 Task: Open Card Gardening Review in Board Social Media Influencer Collaboration and Partnership Management to Workspace Inbound Marketing Agencies and add a team member Softage.1@softage.net, a label Yellow, a checklist Hotel Management, an attachment from your google drive, a color Yellow and finally, add a card description 'Plan and execute company team-building conference with team-building challenges on communication and collaboration' and a comment 'Given the potential impact of this task on our team workload, let us ensure that we have a clear plan for managing our time and resources.'. Add a start date 'Jan 05, 1900' with a due date 'Jan 12, 1900'
Action: Mouse moved to (502, 191)
Screenshot: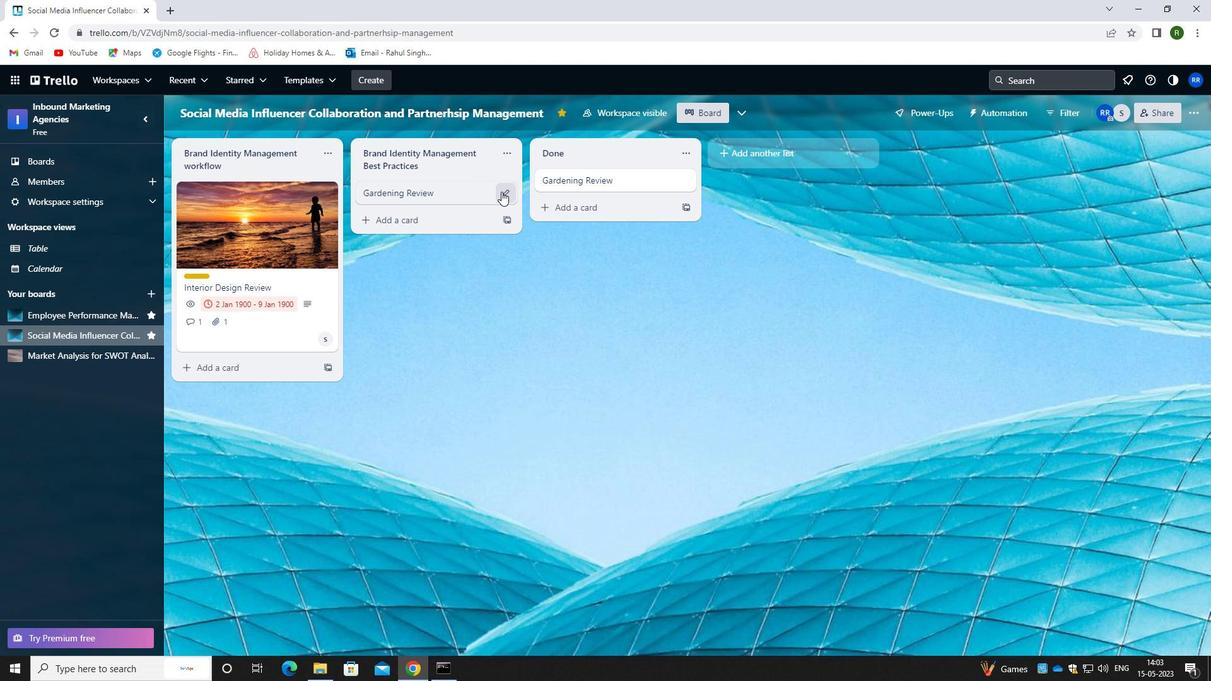 
Action: Mouse pressed left at (502, 191)
Screenshot: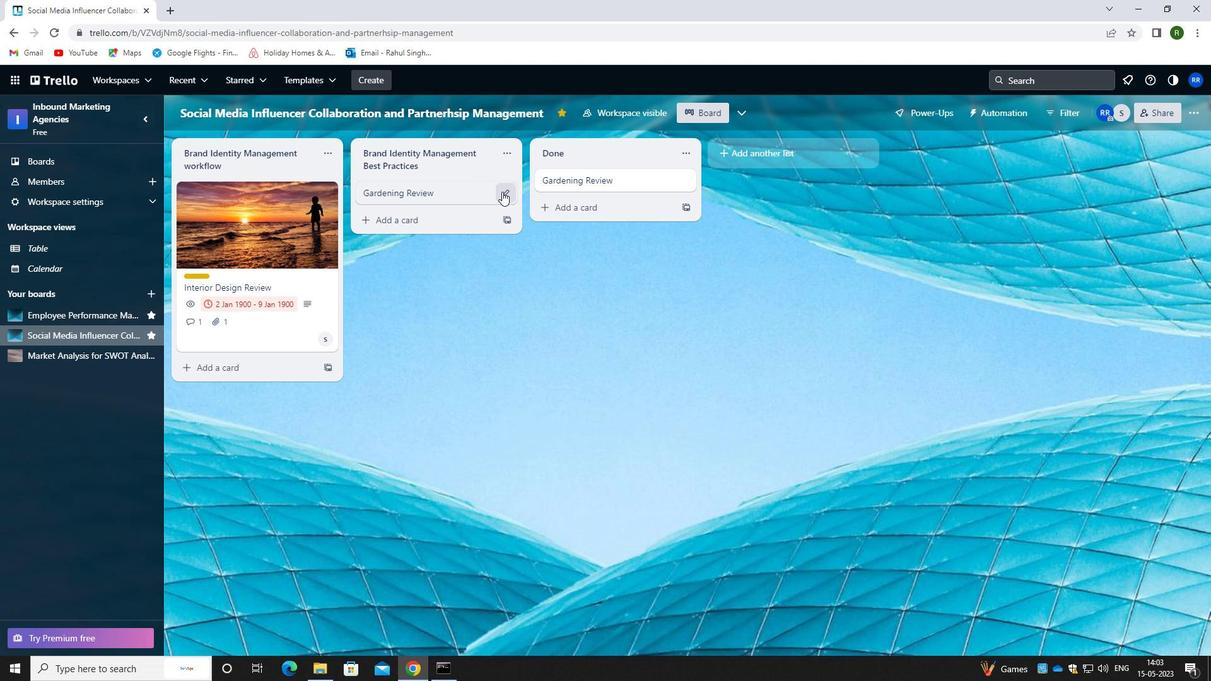 
Action: Mouse moved to (557, 186)
Screenshot: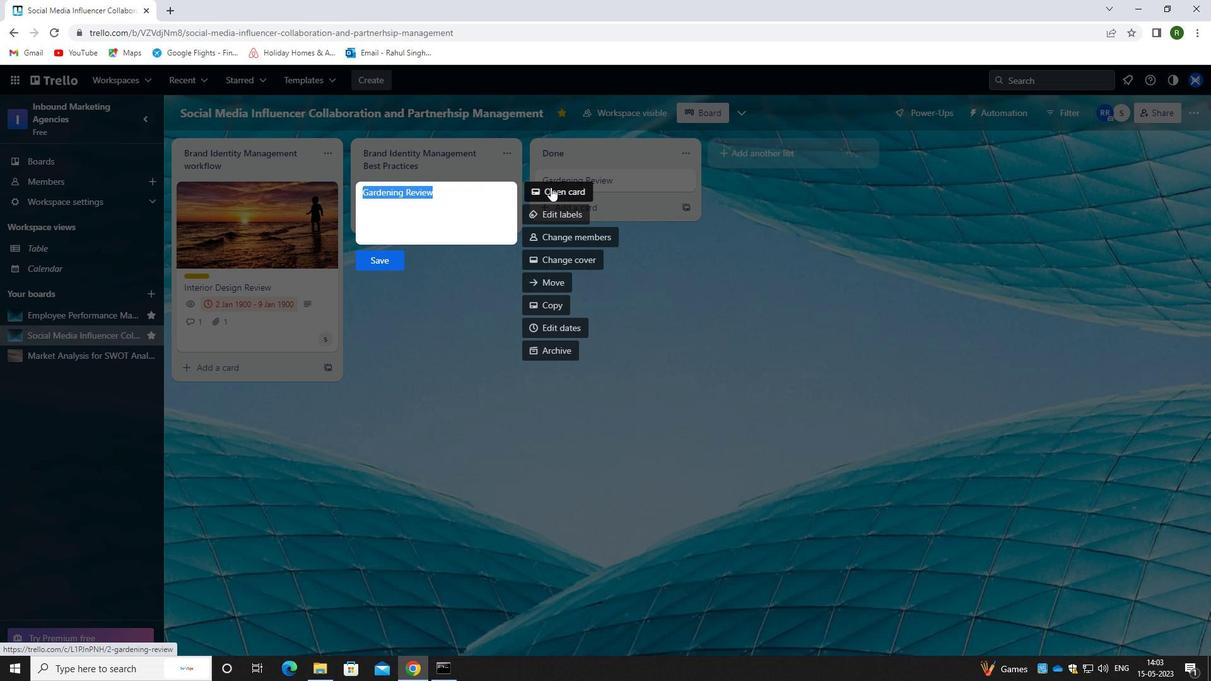 
Action: Mouse pressed left at (557, 186)
Screenshot: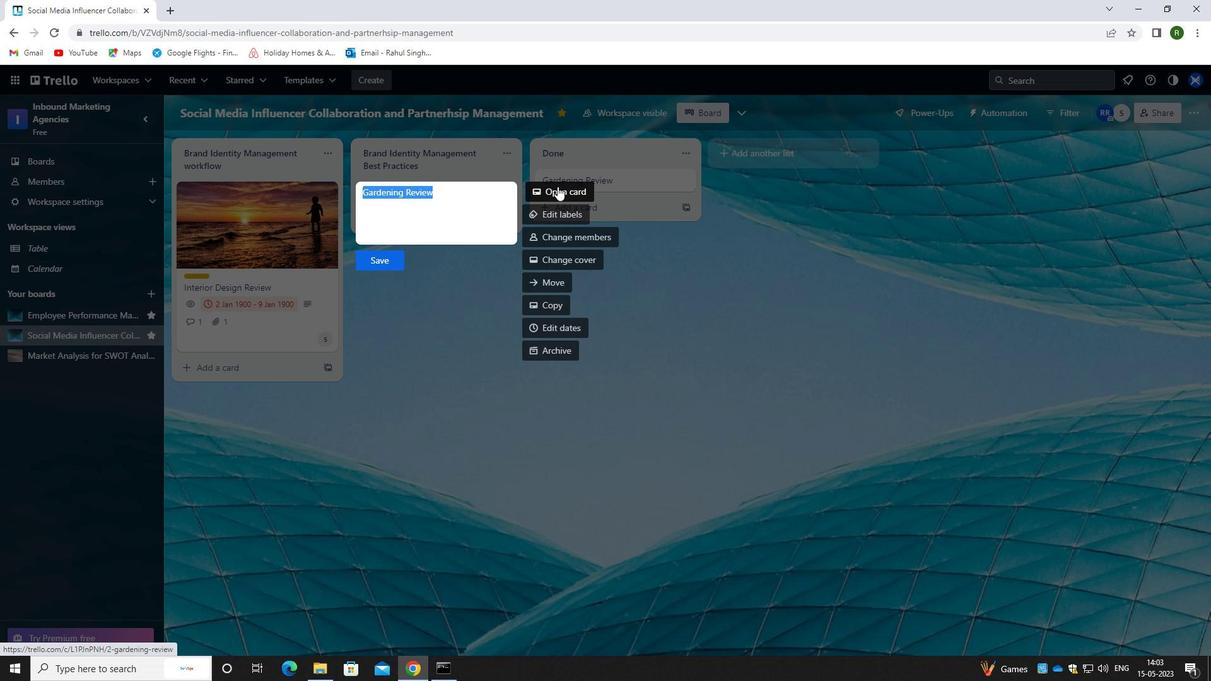 
Action: Mouse moved to (759, 219)
Screenshot: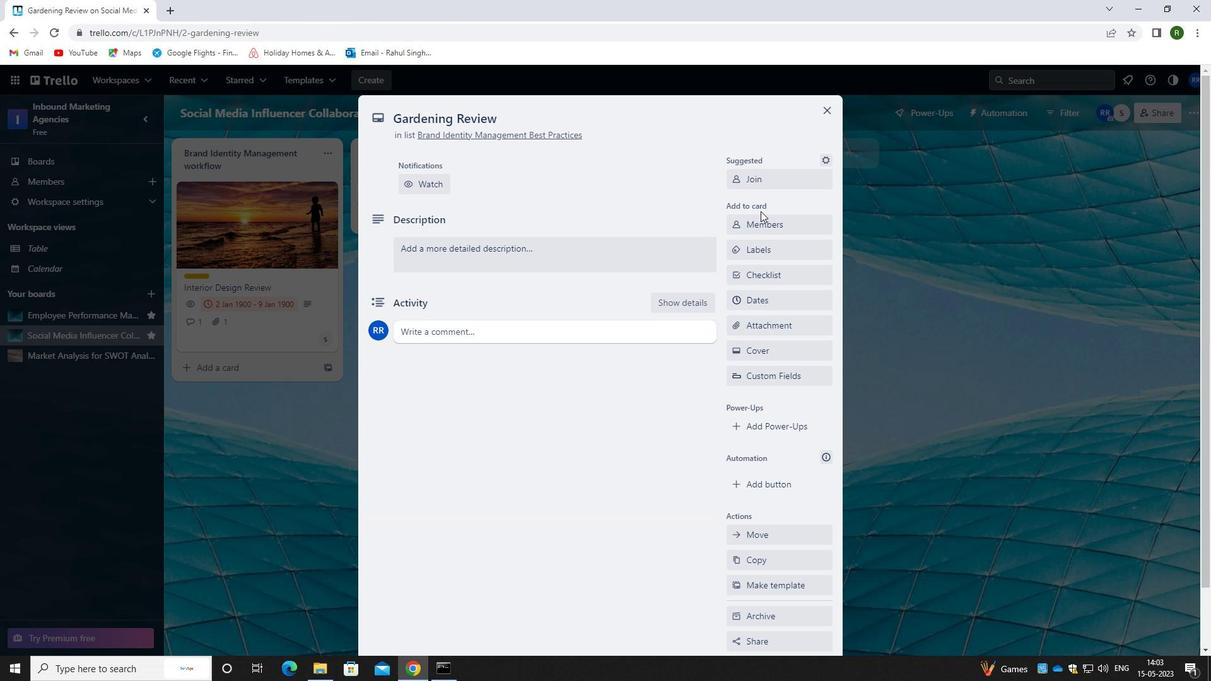 
Action: Mouse pressed left at (759, 219)
Screenshot: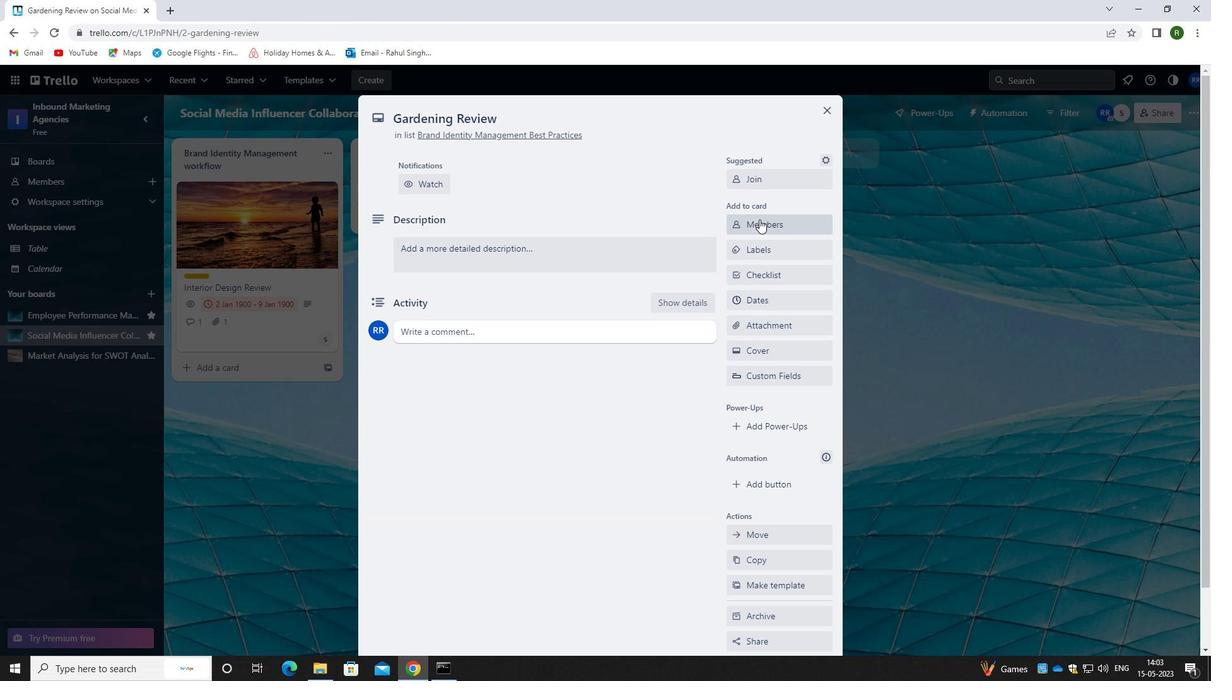 
Action: Mouse moved to (769, 285)
Screenshot: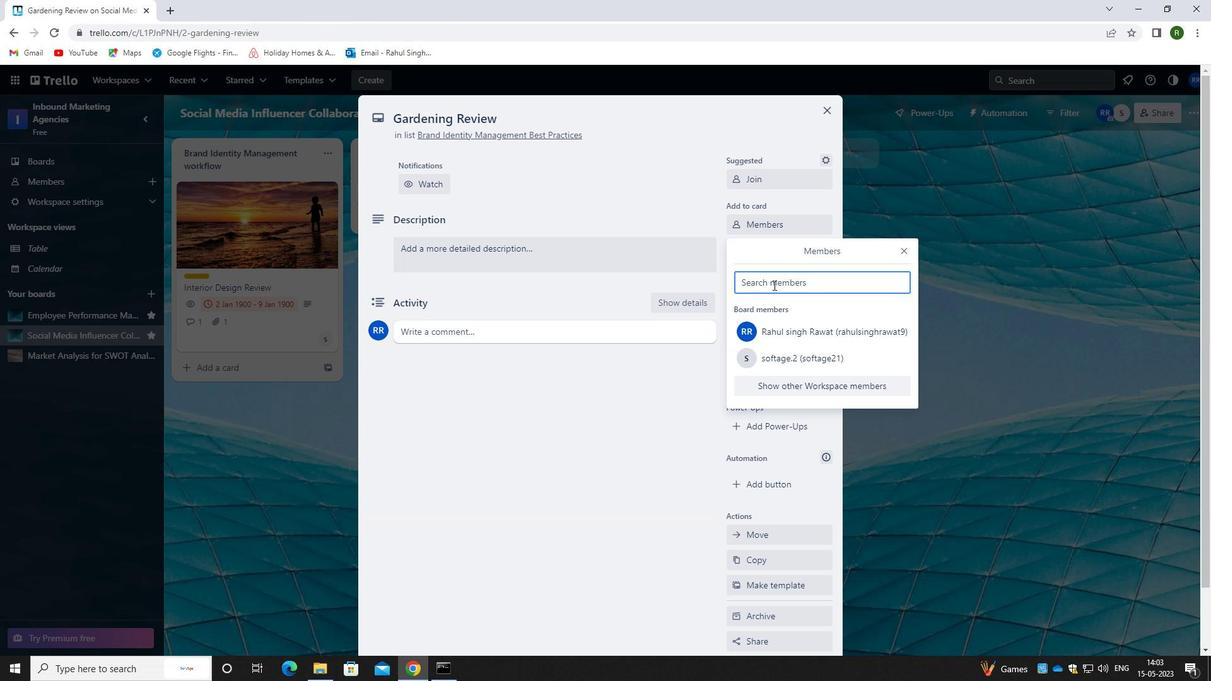 
Action: Key pressed <Key.caps_lock>a<Key.backspace>s<Key.caps_lock>ofta
Screenshot: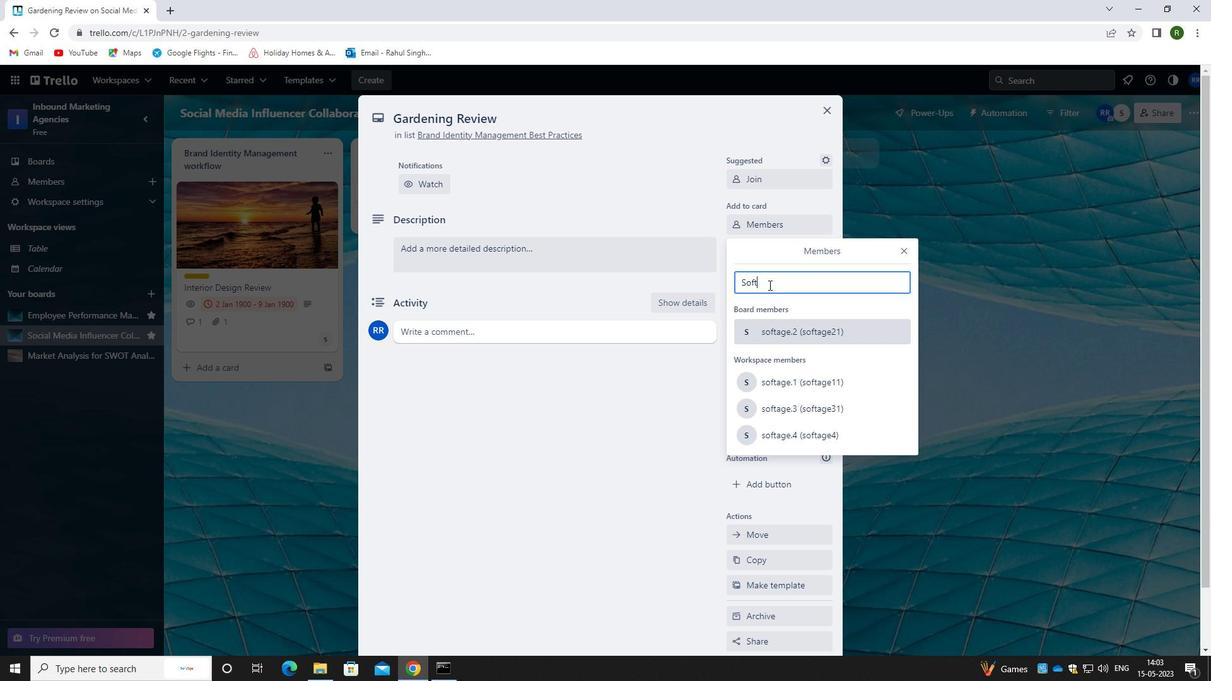 
Action: Mouse moved to (768, 285)
Screenshot: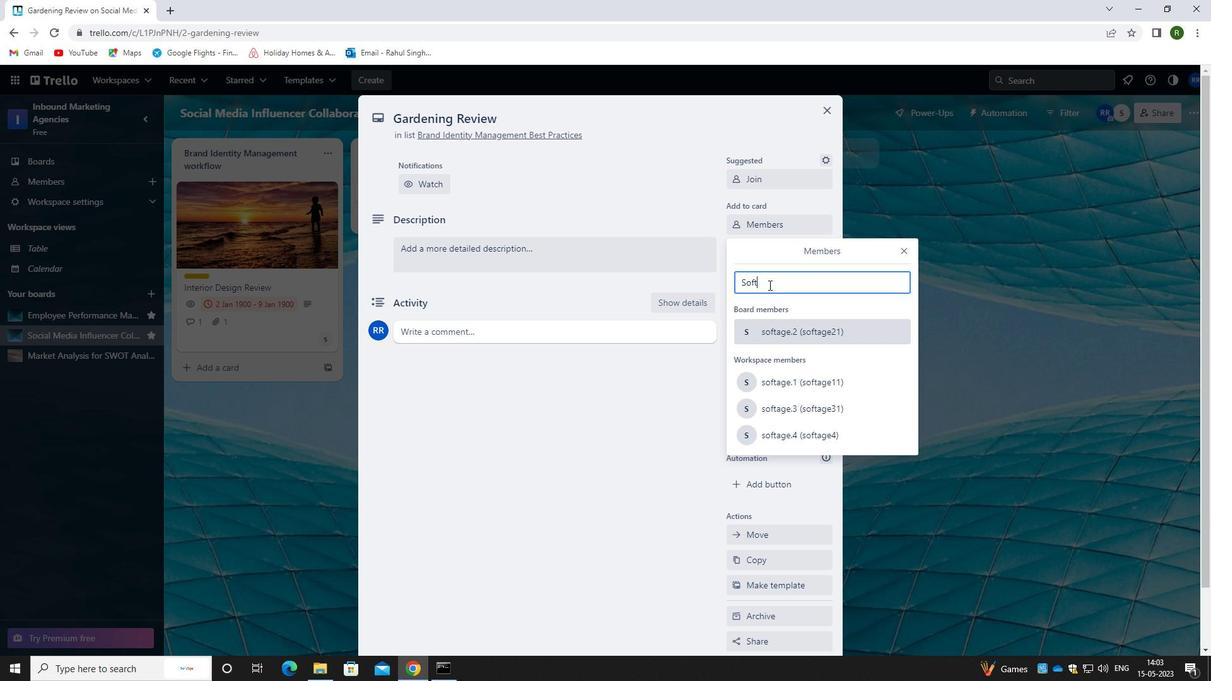 
Action: Key pressed ge.1<Key.shift>@SOFTAGE/<Key.backspace>.NET
Screenshot: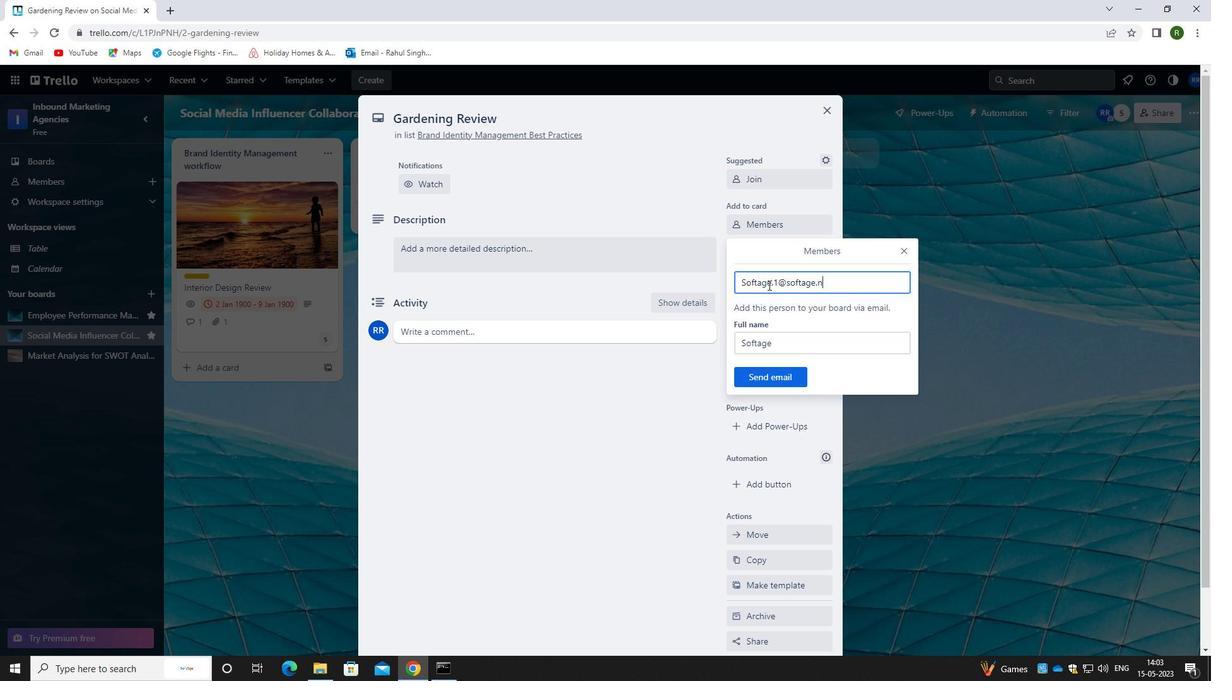
Action: Mouse moved to (772, 383)
Screenshot: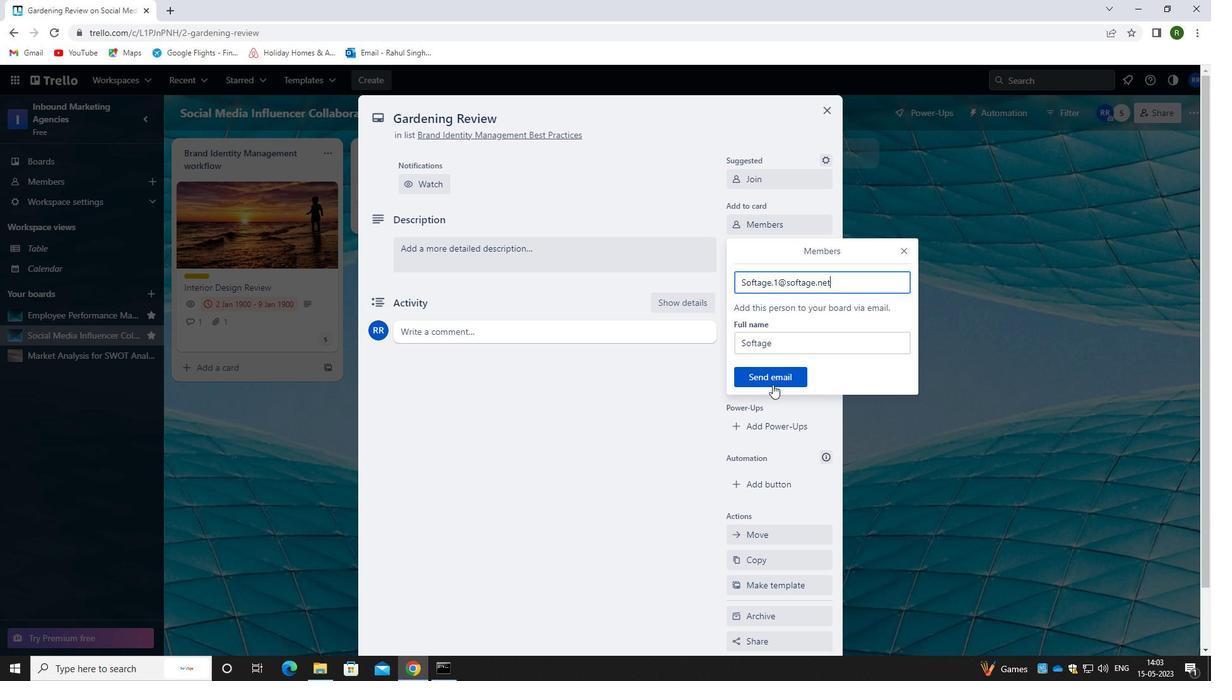 
Action: Mouse pressed left at (772, 383)
Screenshot: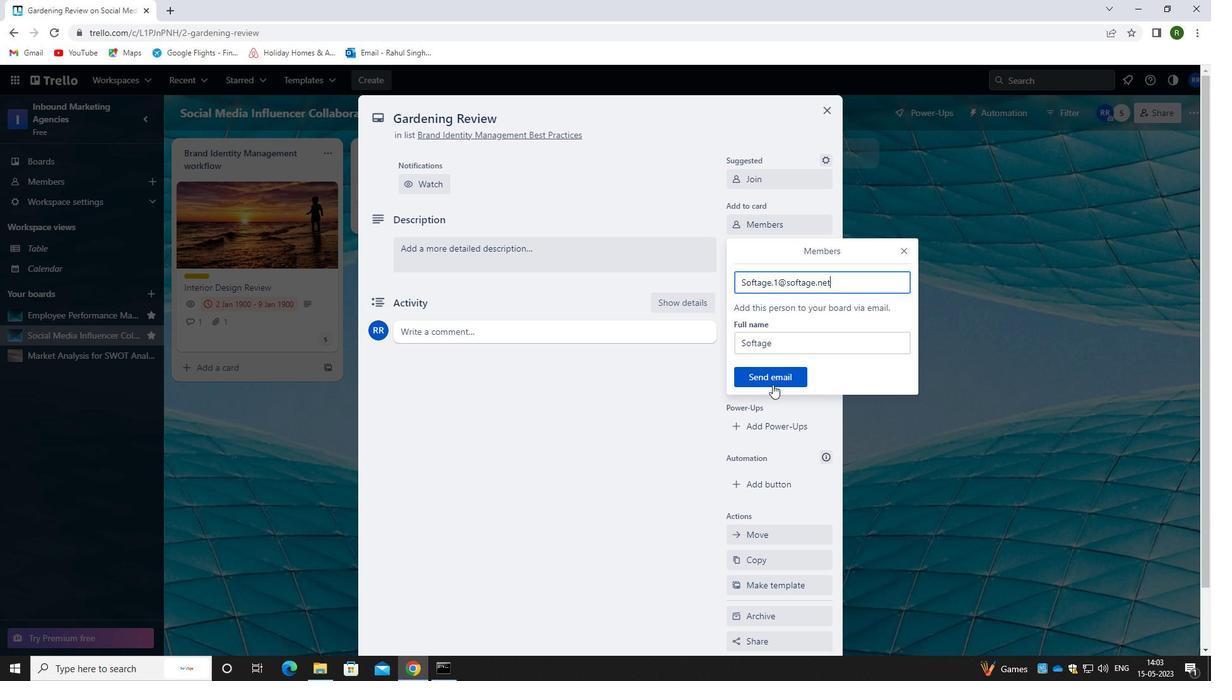 
Action: Mouse moved to (612, 459)
Screenshot: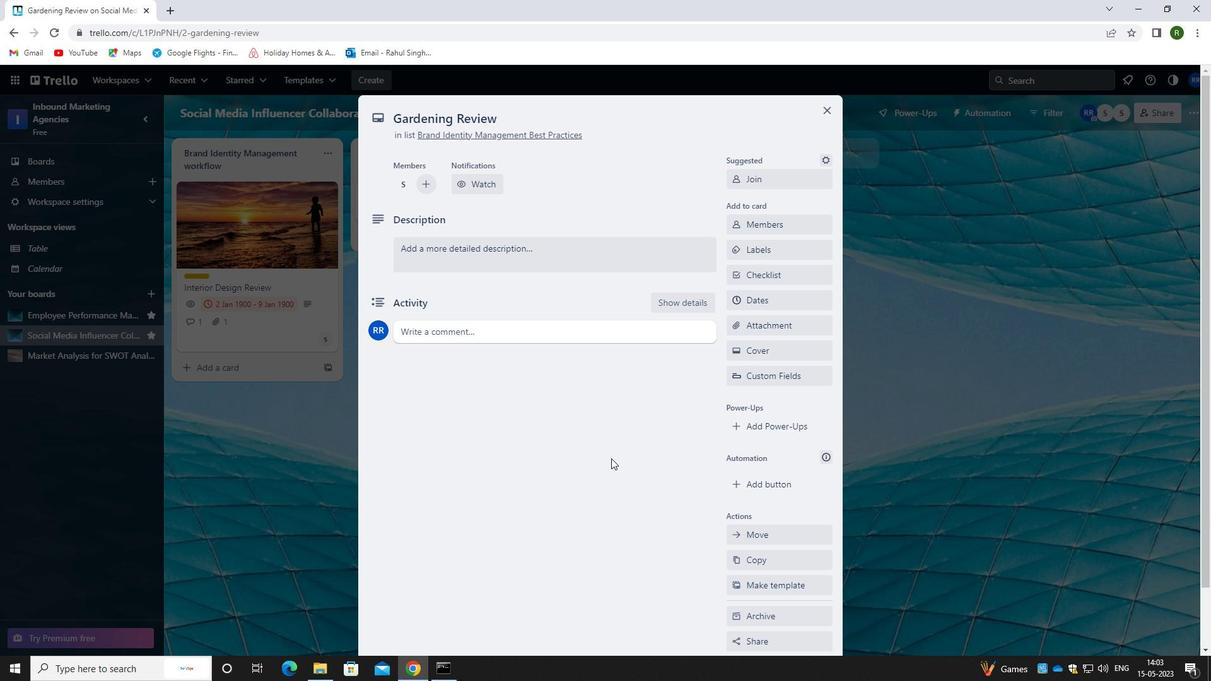 
Action: Mouse pressed left at (612, 459)
Screenshot: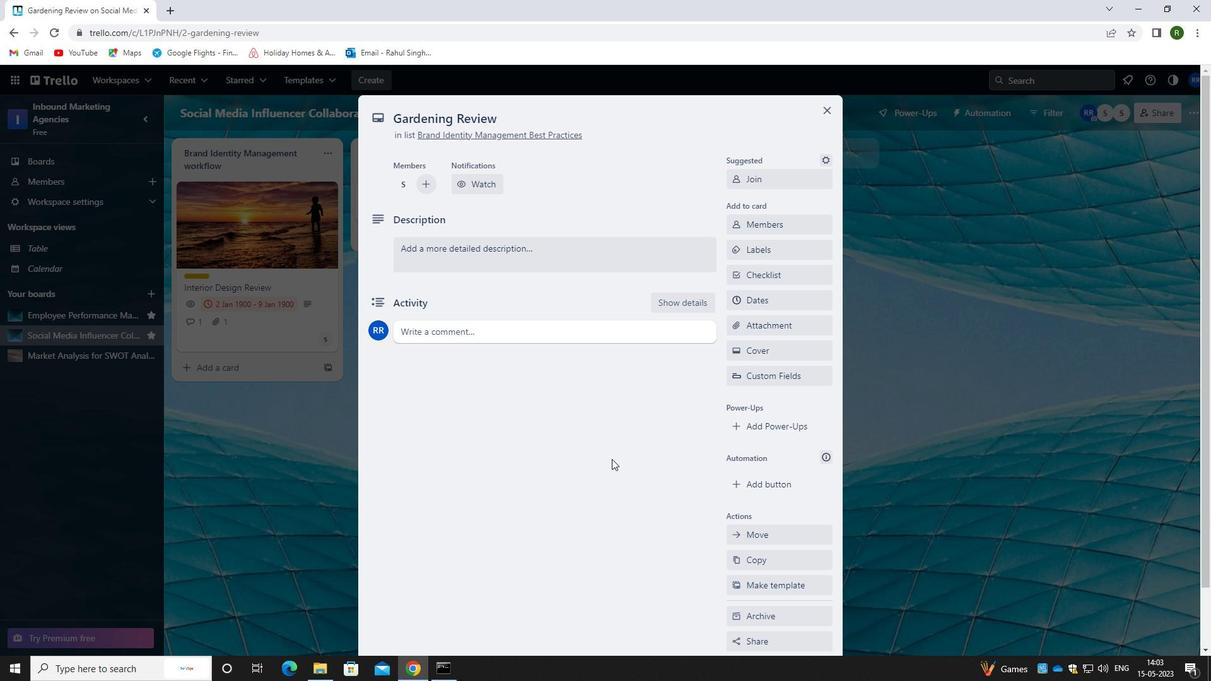 
Action: Mouse moved to (739, 253)
Screenshot: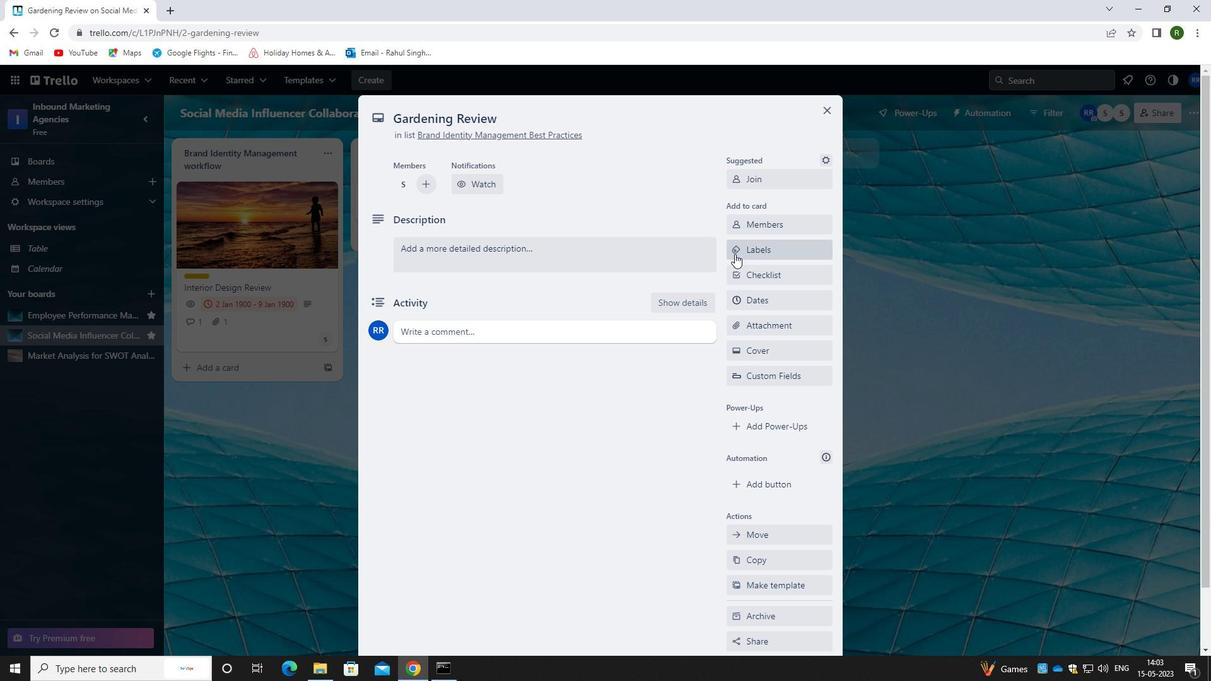 
Action: Mouse pressed left at (739, 253)
Screenshot: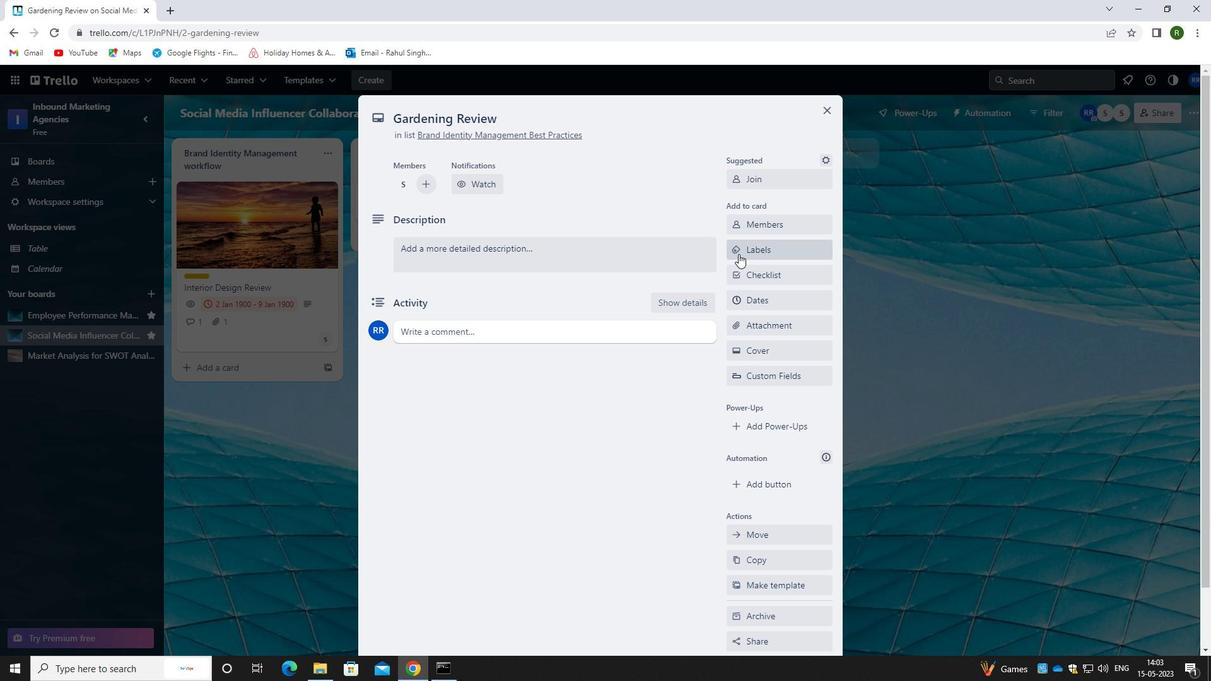 
Action: Mouse moved to (727, 325)
Screenshot: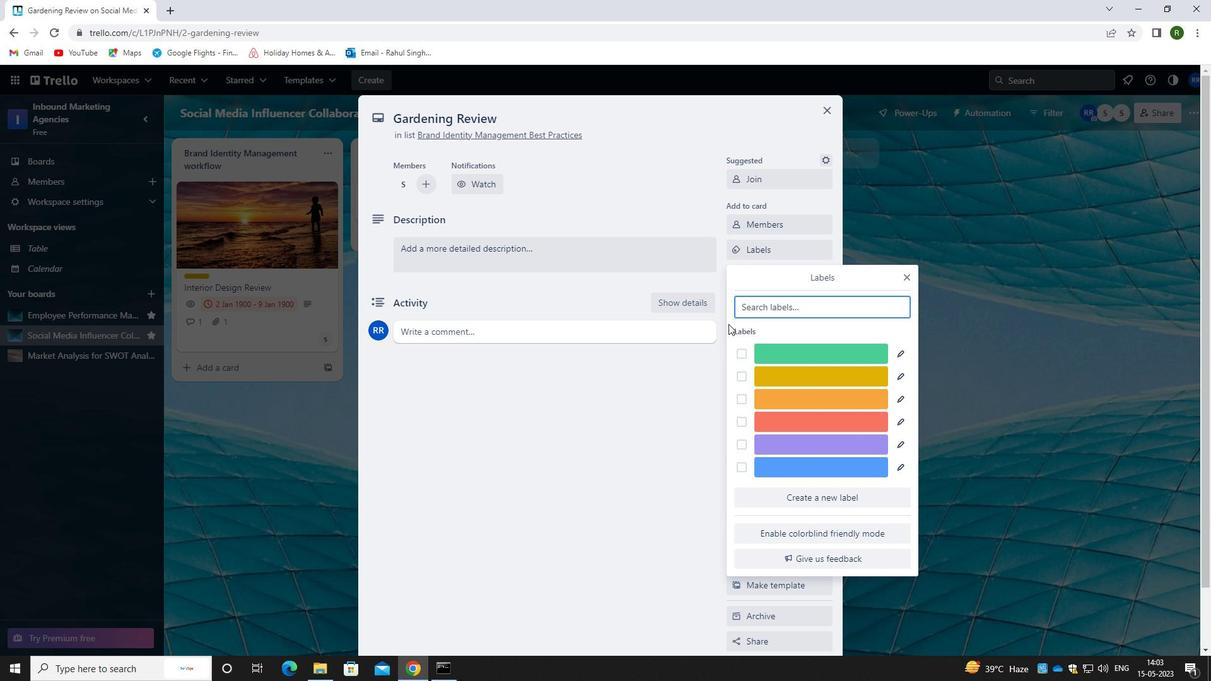 
Action: Key pressed YELLOW
Screenshot: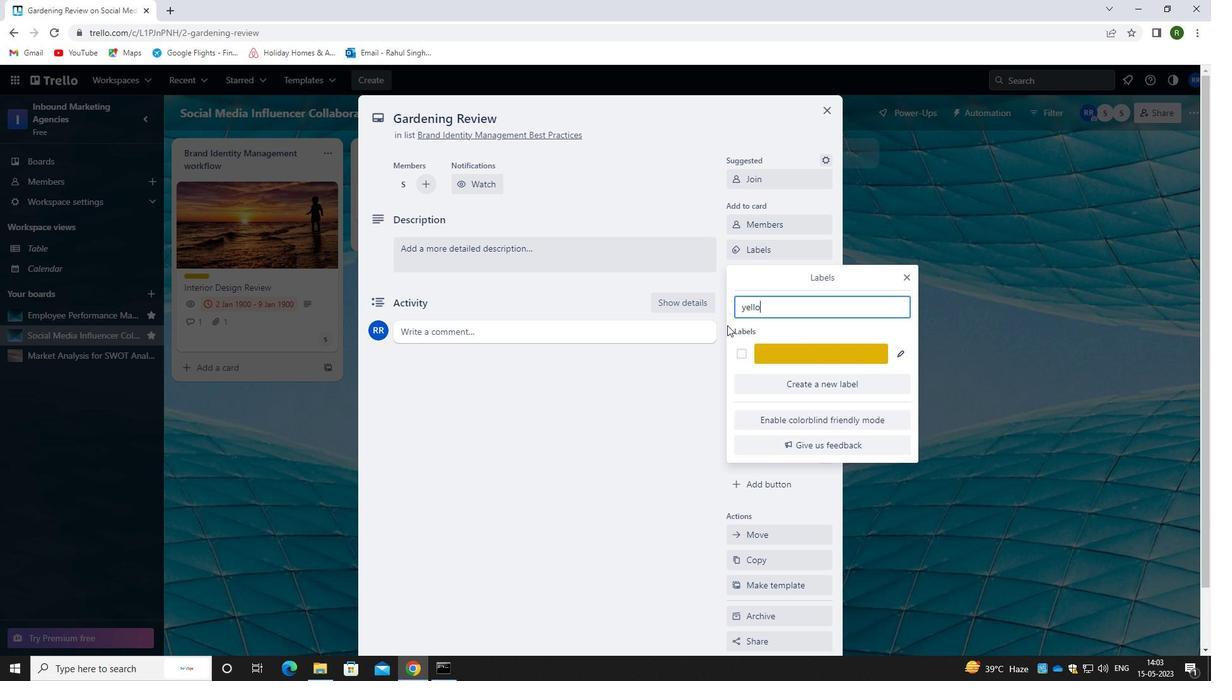 
Action: Mouse moved to (739, 355)
Screenshot: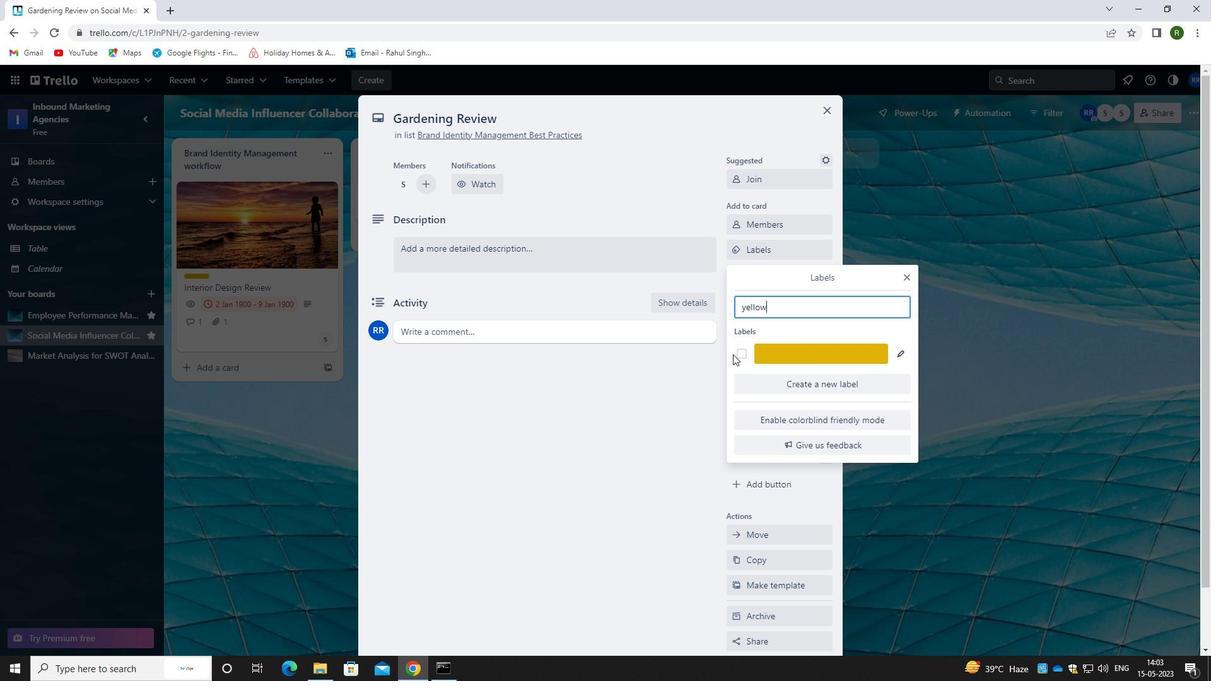 
Action: Mouse pressed left at (739, 355)
Screenshot: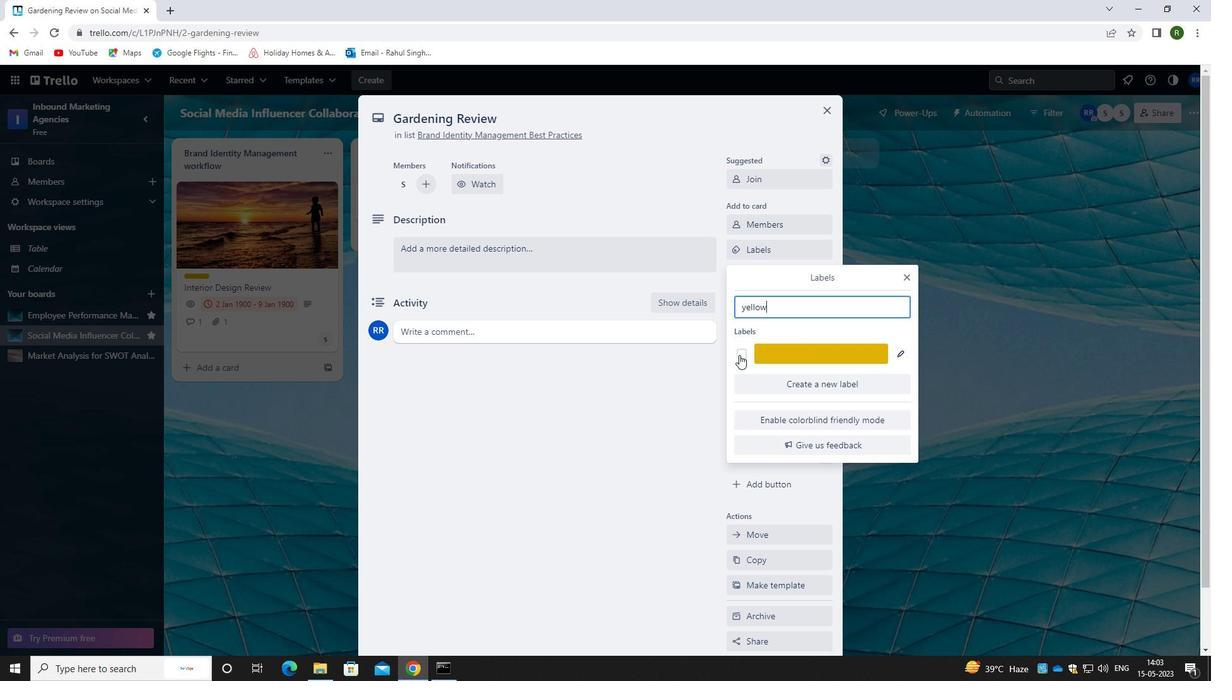
Action: Mouse moved to (673, 428)
Screenshot: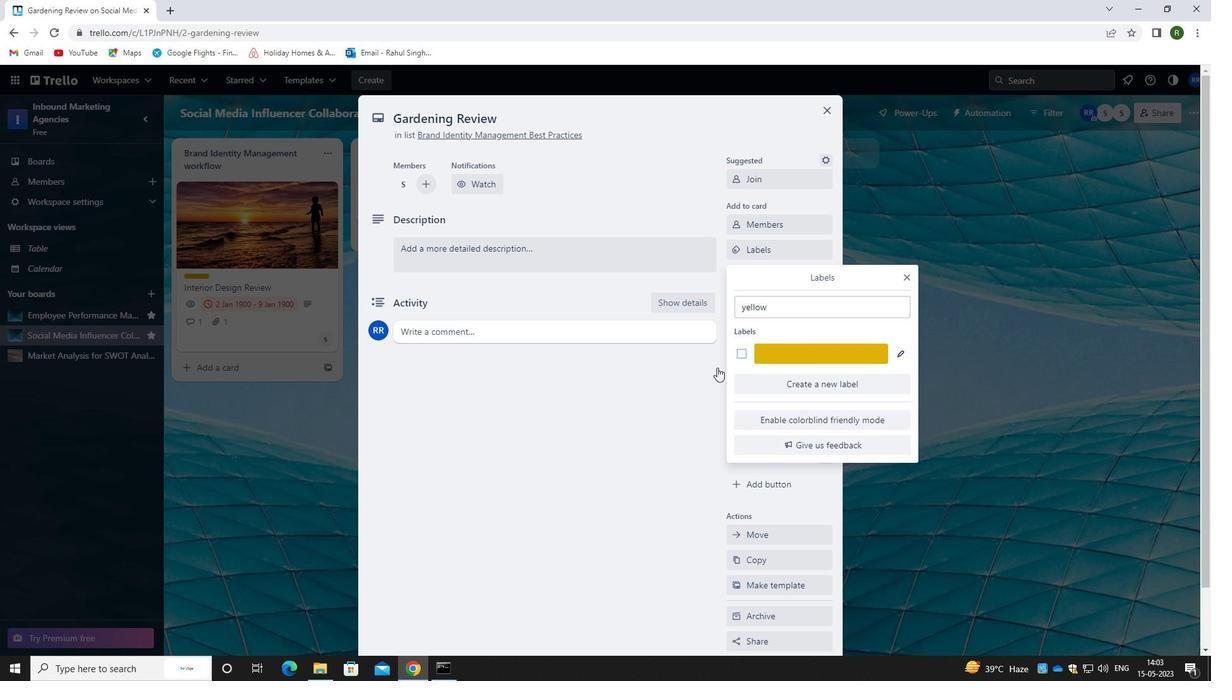 
Action: Mouse pressed left at (673, 428)
Screenshot: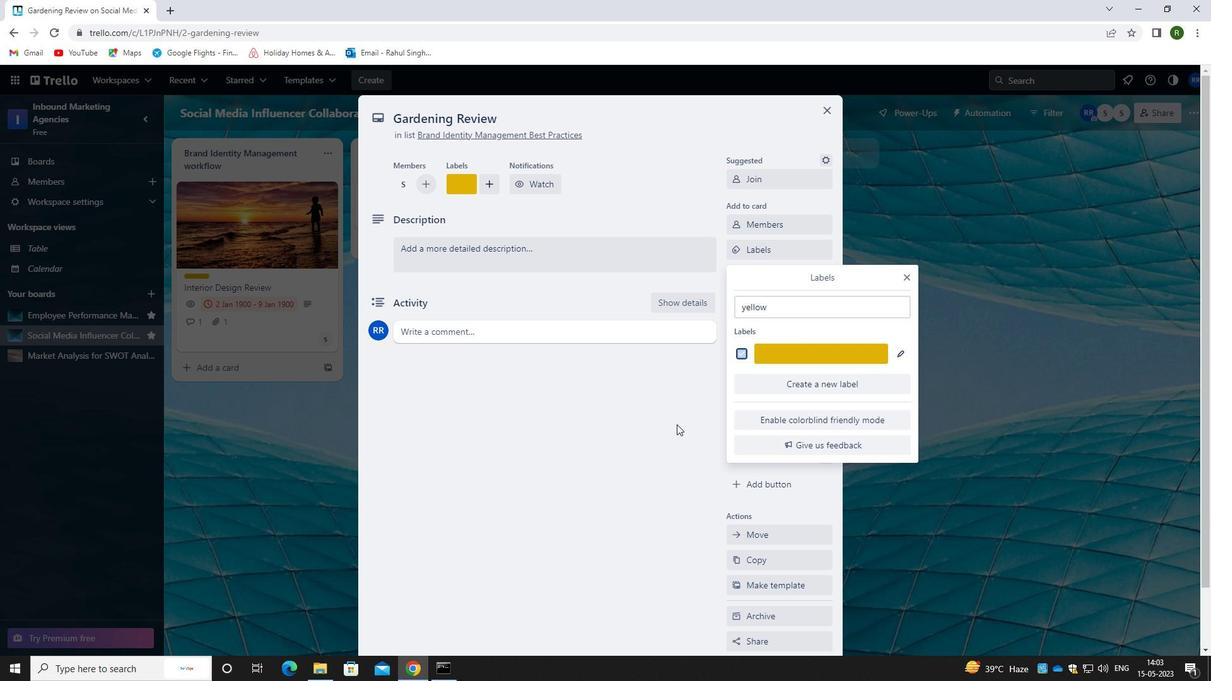 
Action: Mouse moved to (779, 279)
Screenshot: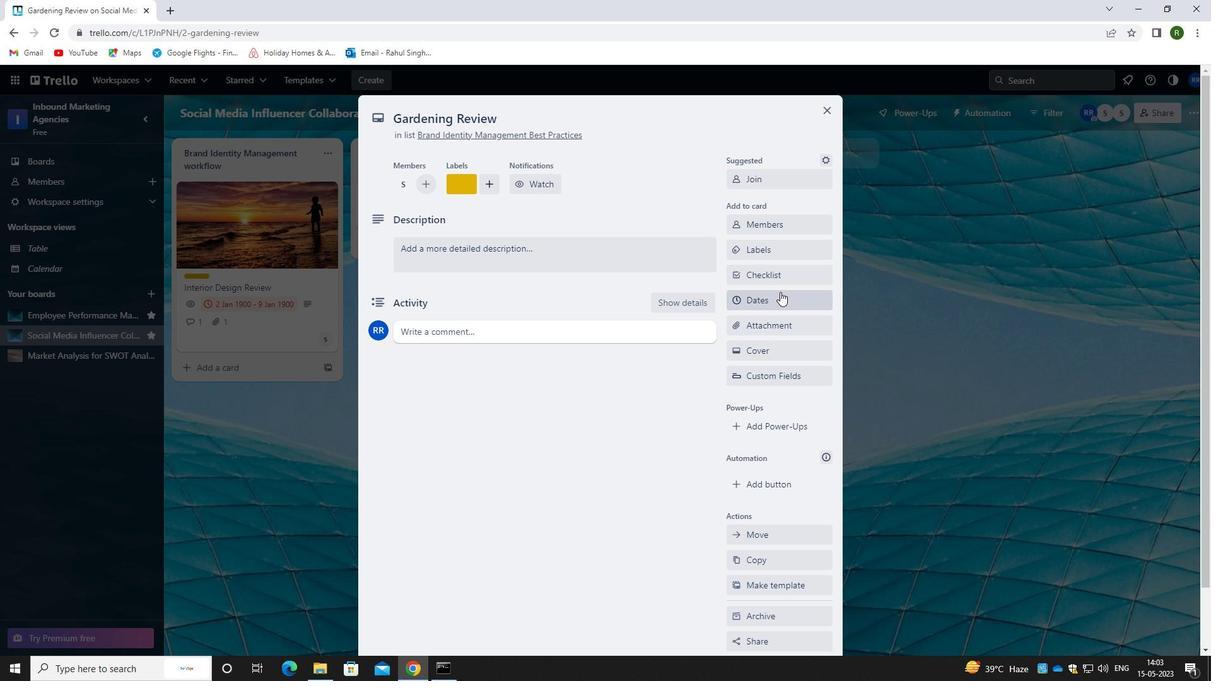 
Action: Mouse pressed left at (779, 279)
Screenshot: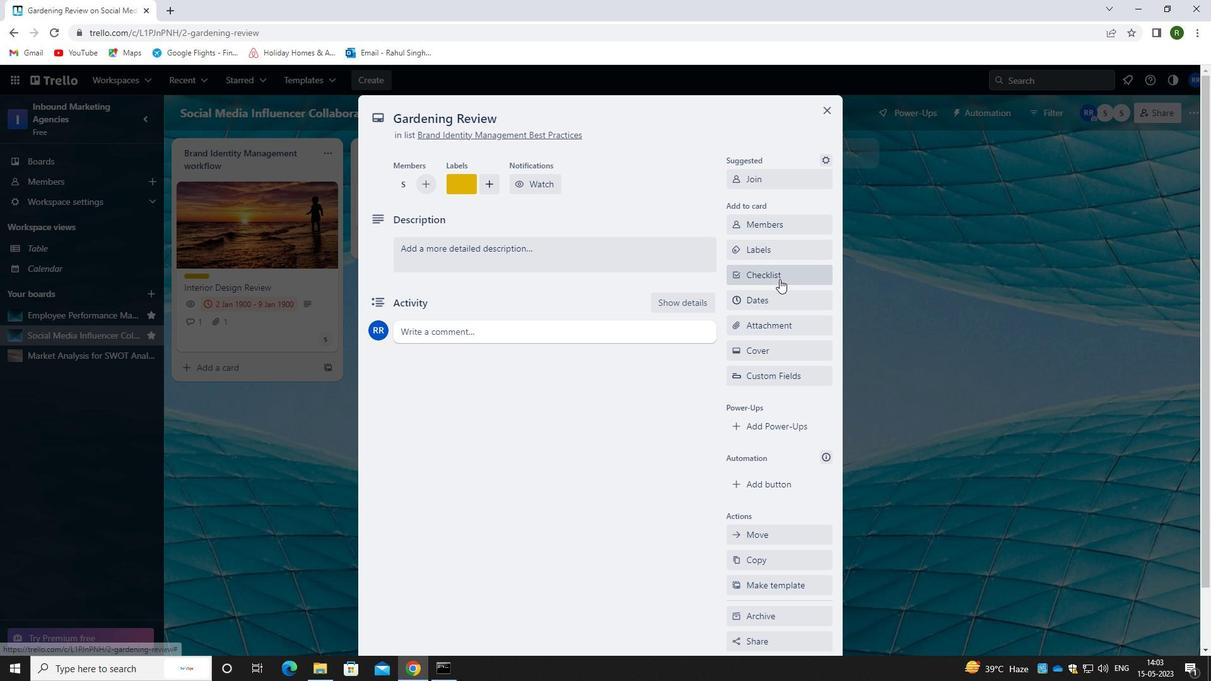 
Action: Mouse moved to (774, 317)
Screenshot: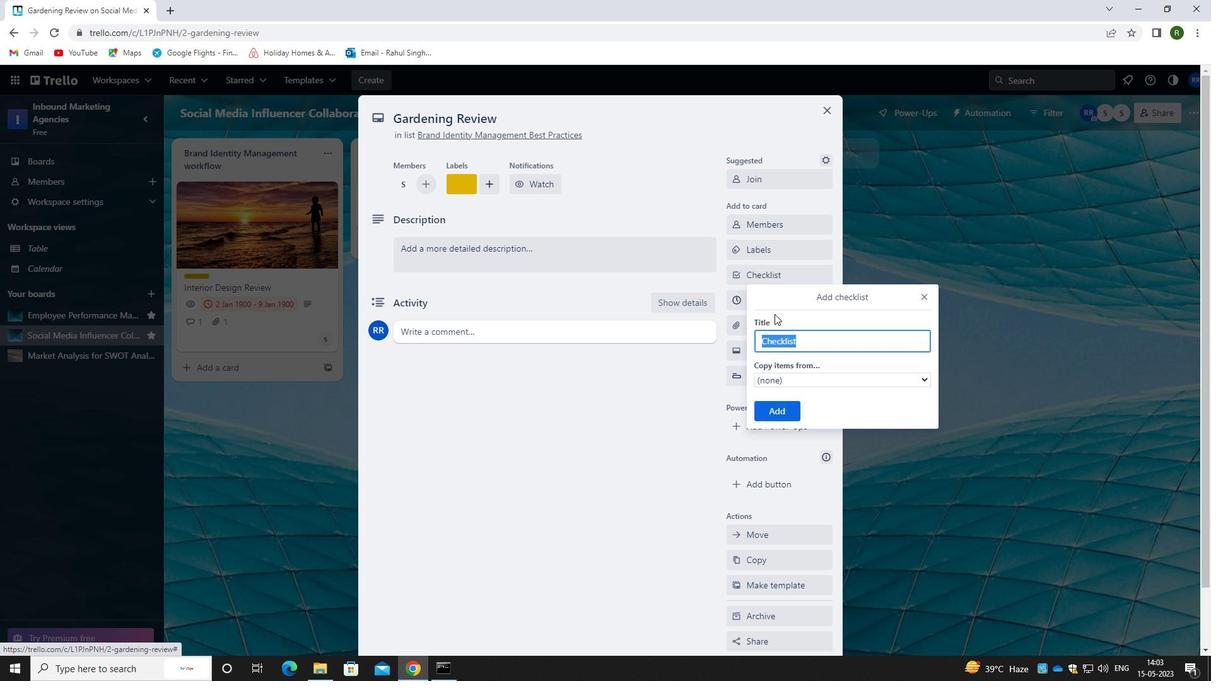 
Action: Key pressed <Key.caps_lock>H<Key.caps_lock>OTEL<Key.space><Key.caps_lock>M<Key.caps_lock>ANAGEMENT
Screenshot: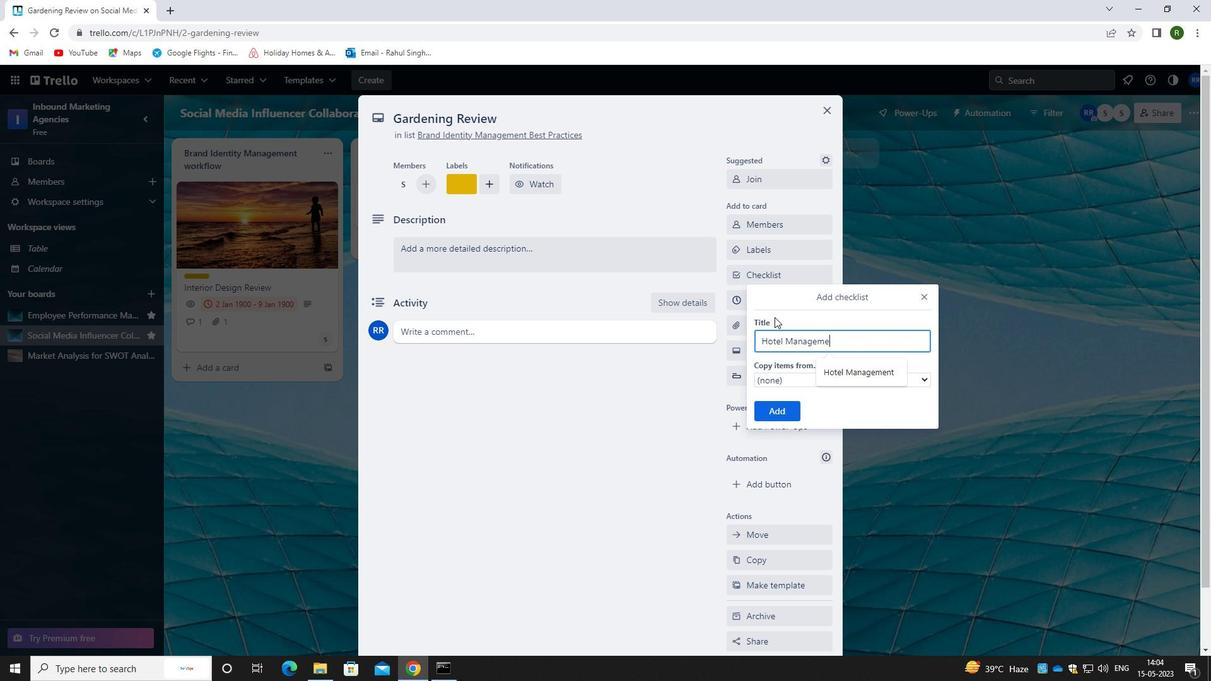
Action: Mouse moved to (767, 417)
Screenshot: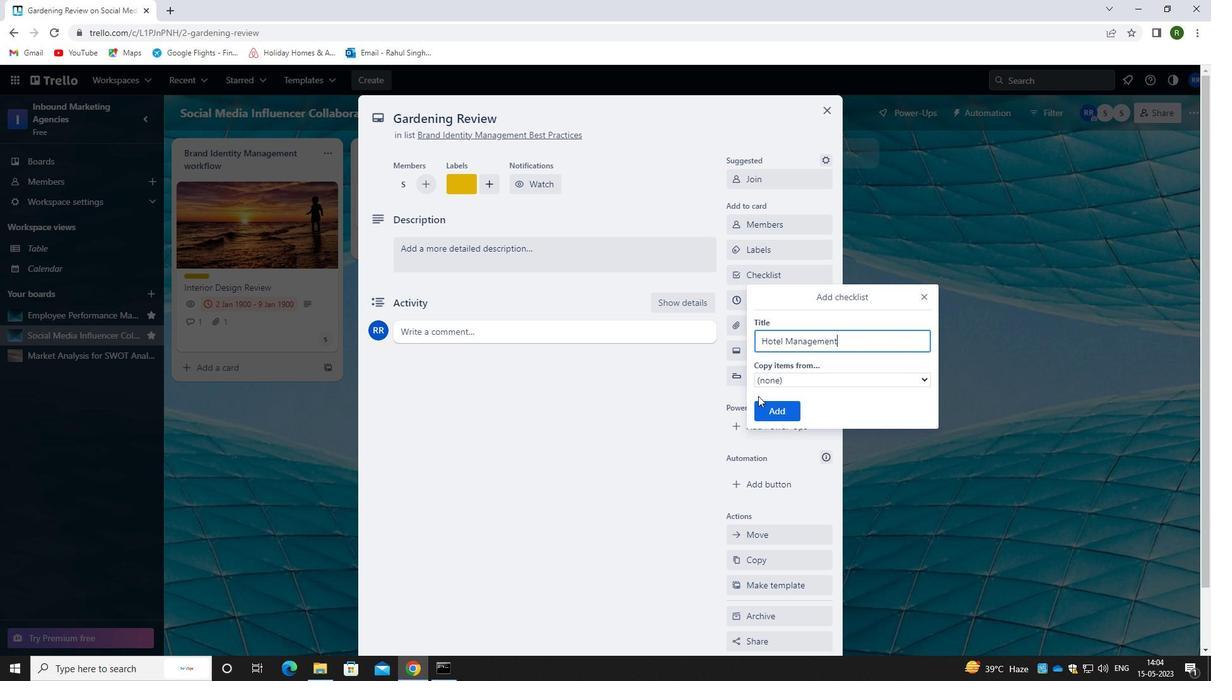 
Action: Mouse pressed left at (767, 417)
Screenshot: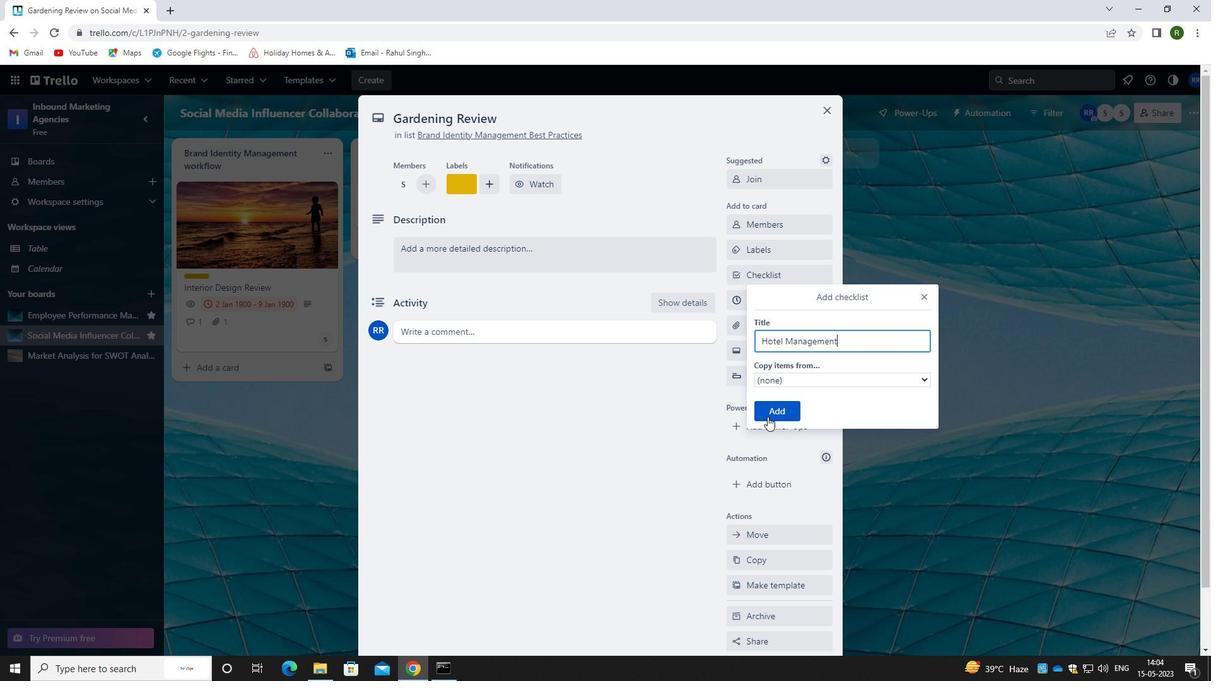 
Action: Mouse moved to (663, 513)
Screenshot: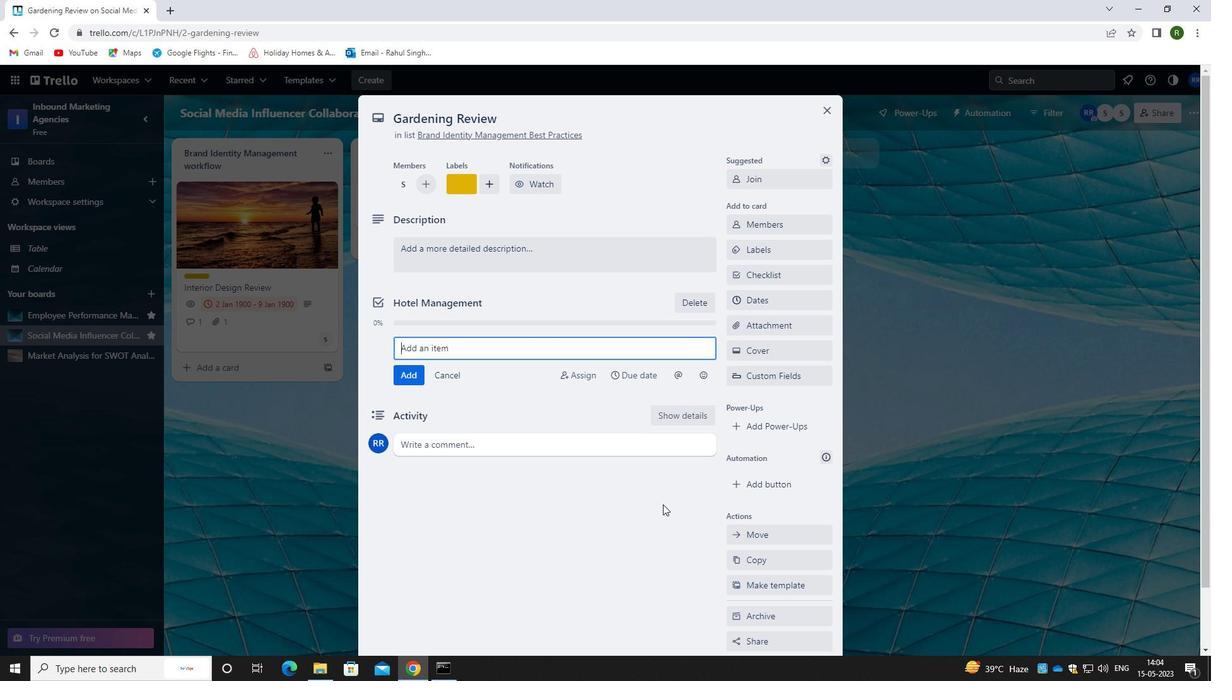 
Action: Mouse pressed left at (663, 513)
Screenshot: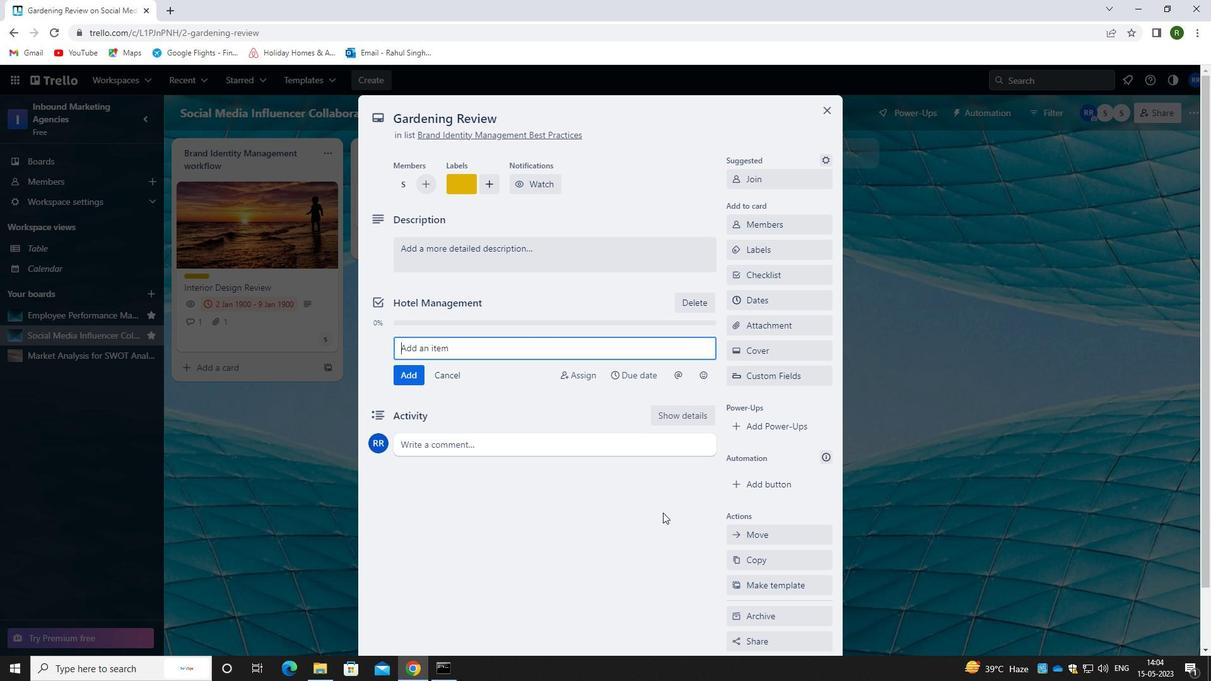 
Action: Mouse moved to (776, 321)
Screenshot: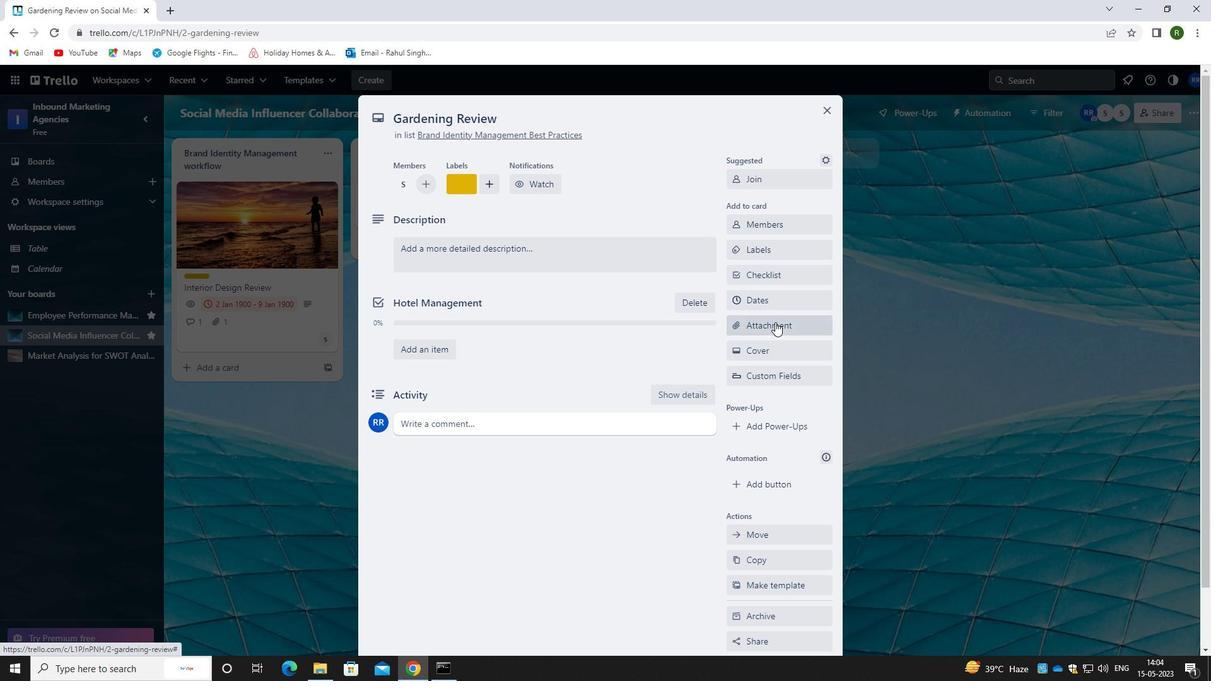 
Action: Mouse pressed left at (776, 321)
Screenshot: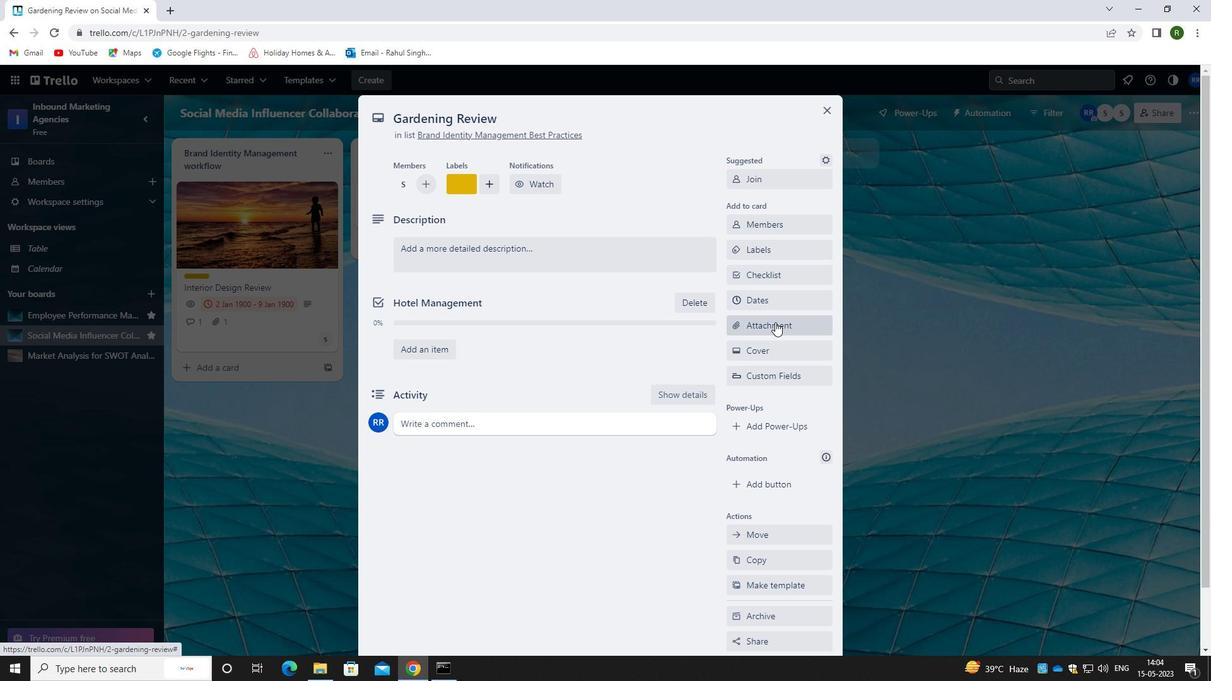 
Action: Mouse moved to (770, 413)
Screenshot: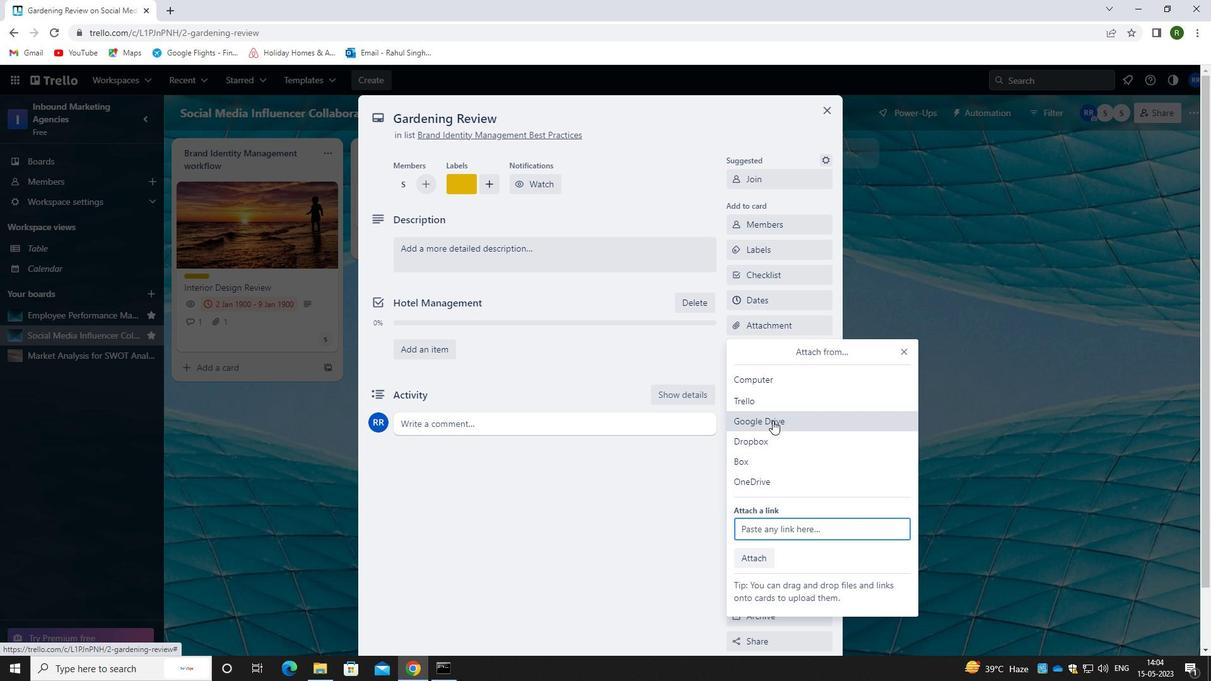 
Action: Mouse pressed left at (770, 413)
Screenshot: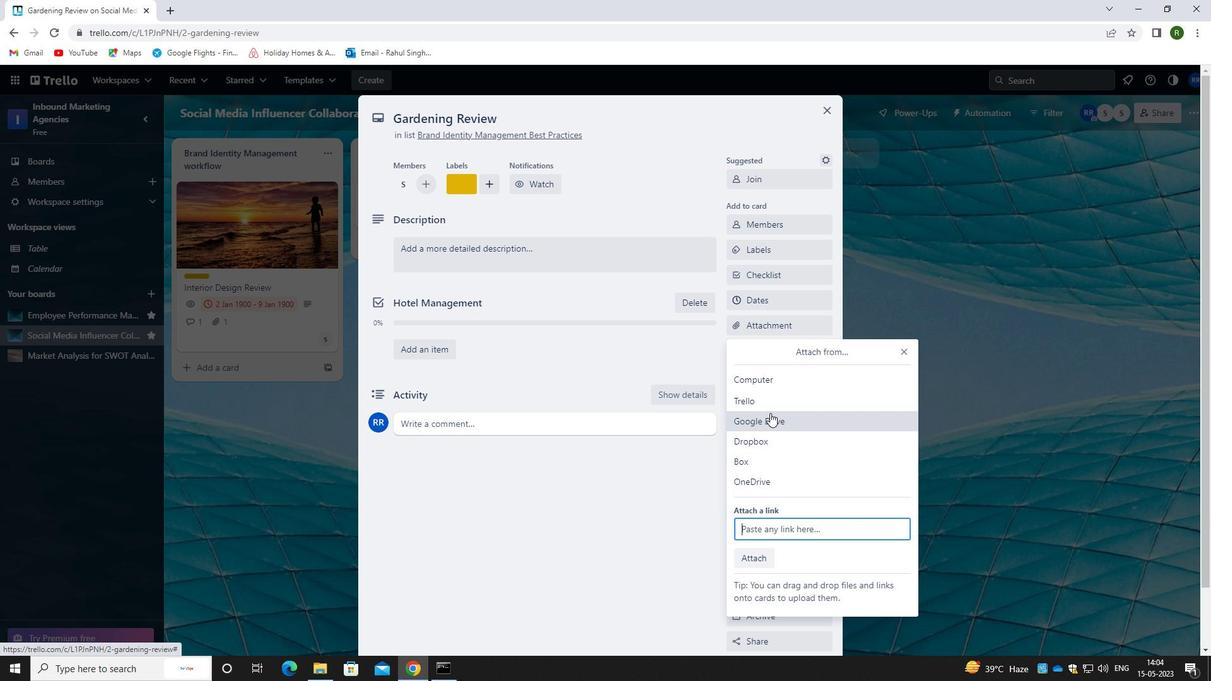 
Action: Mouse moved to (368, 487)
Screenshot: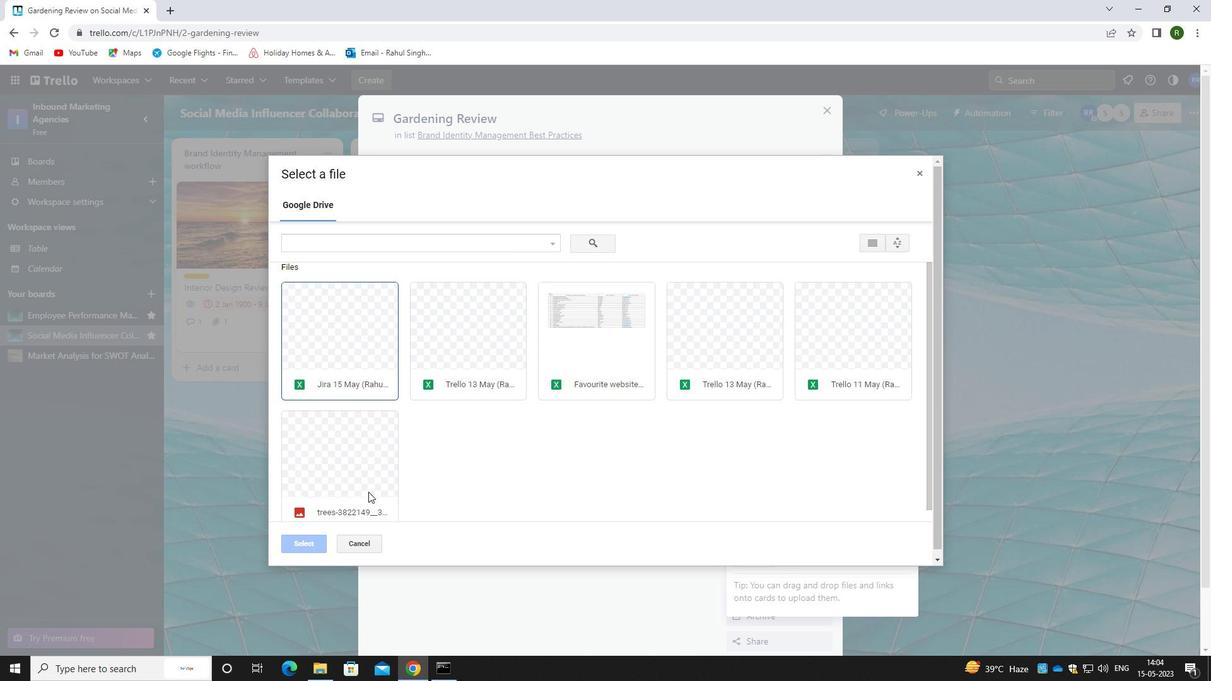 
Action: Mouse pressed left at (368, 487)
Screenshot: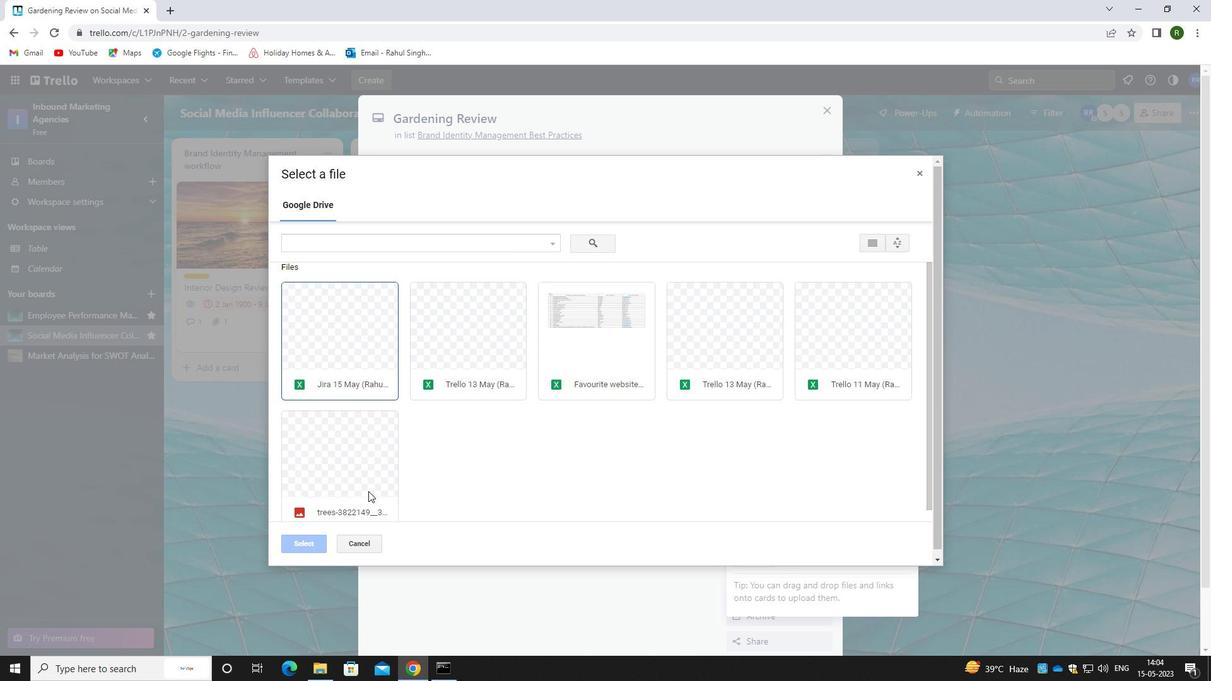 
Action: Mouse moved to (306, 547)
Screenshot: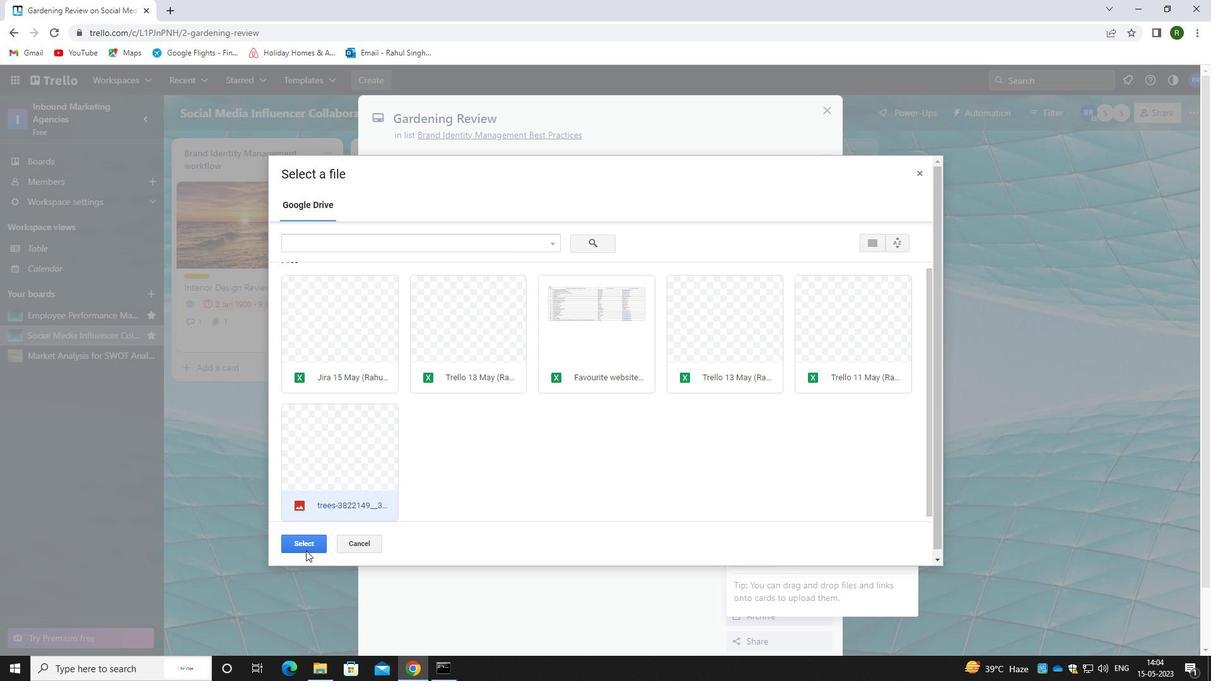 
Action: Mouse pressed left at (306, 547)
Screenshot: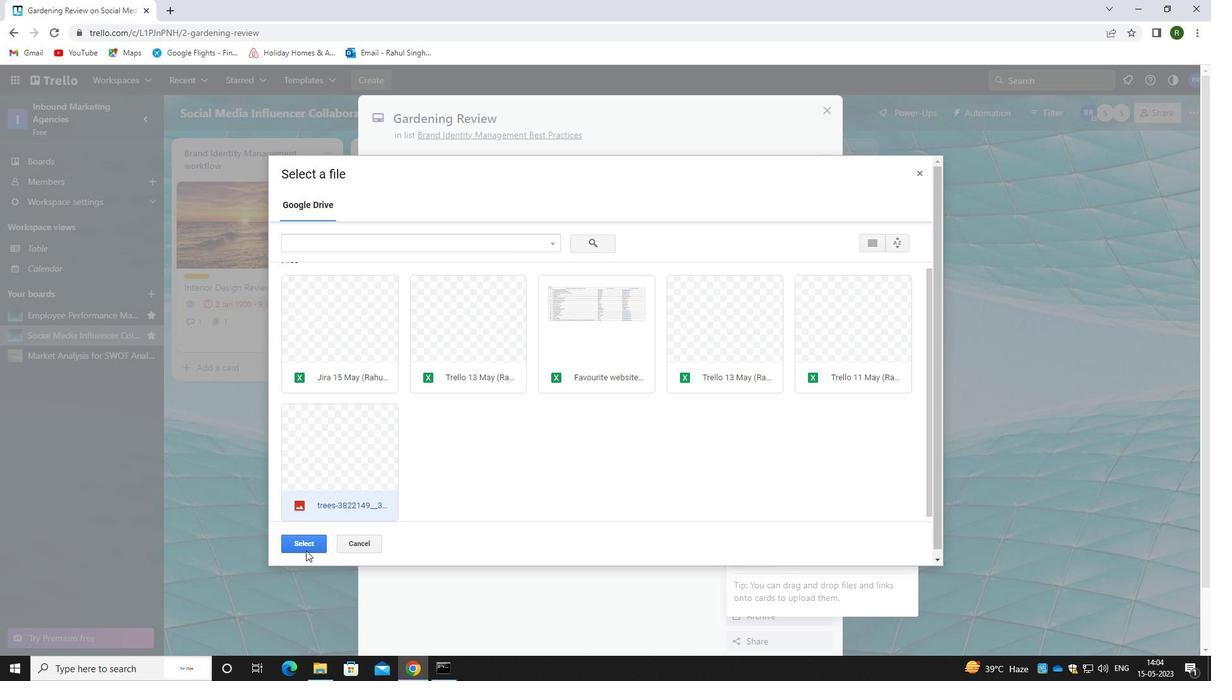 
Action: Mouse moved to (493, 253)
Screenshot: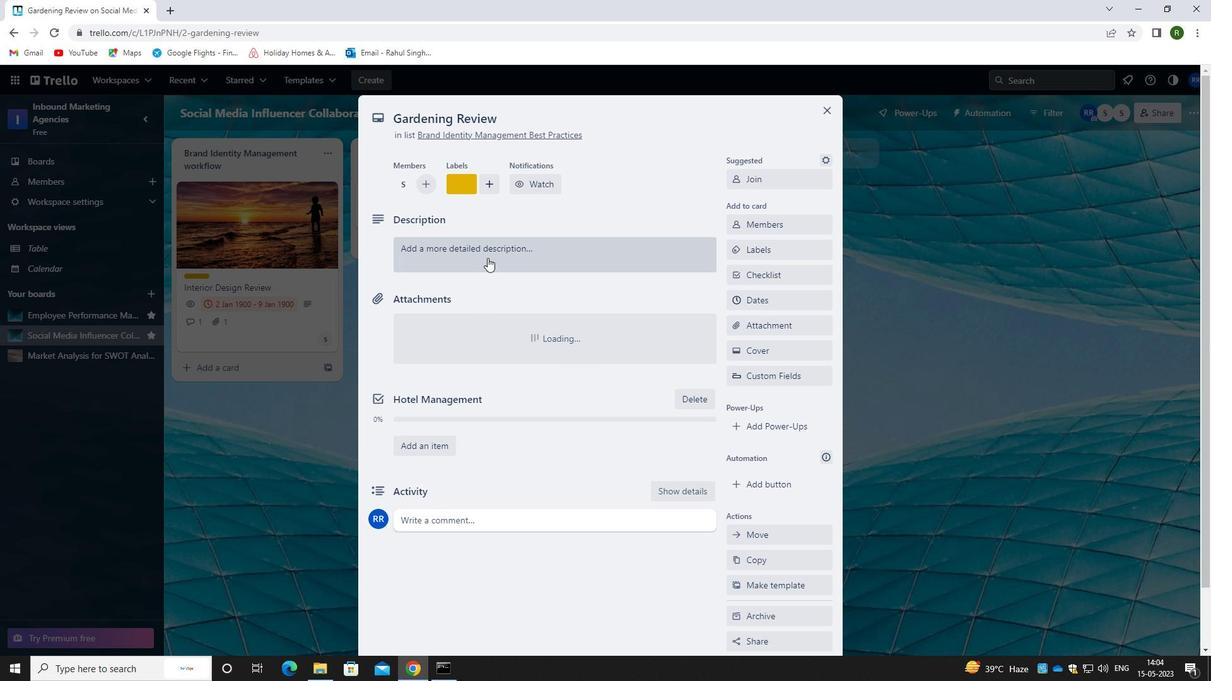 
Action: Mouse pressed left at (493, 253)
Screenshot: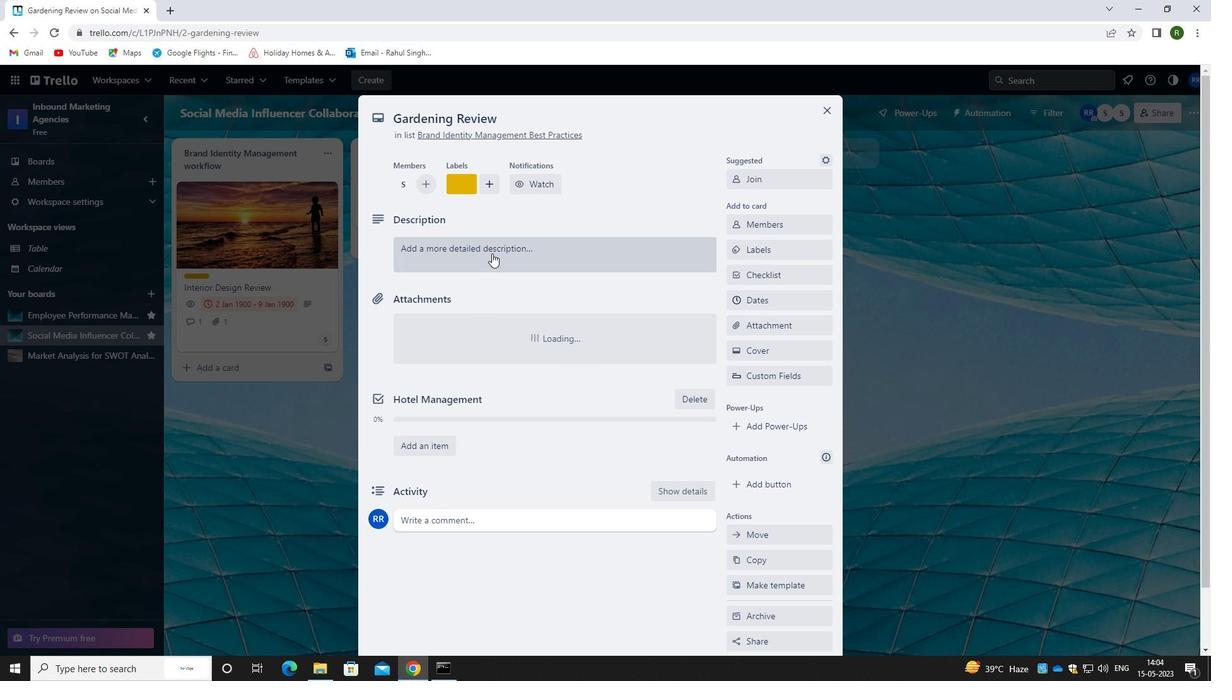 
Action: Mouse moved to (490, 324)
Screenshot: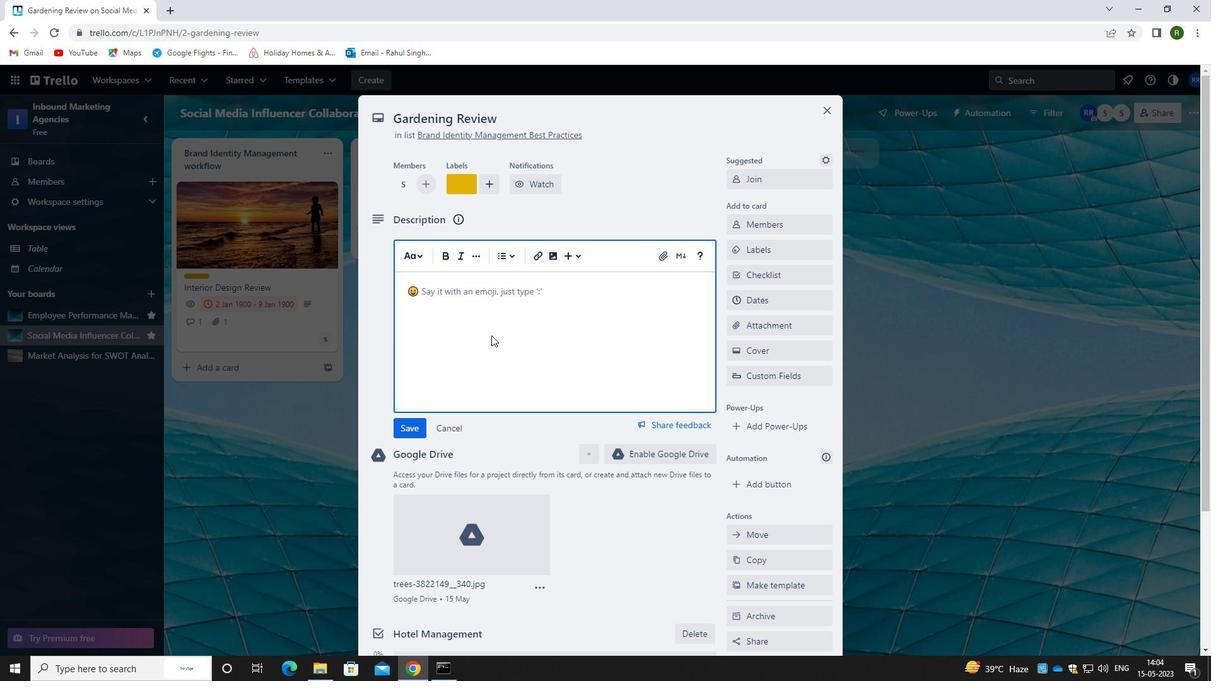
Action: Key pressed <Key.caps_lock>P<Key.caps_lock>LAN<Key.space>AND<Key.space>EXECUTE<Key.space>COMPANY<Key.space>TEAM9<Key.backspace>-BUILDING<Key.space>CONFERENCE<Key.space>WITH<Key.space>TEAM-BUILDING<Key.space>CHALLENGES<Key.space>ON<Key.space>COMMUM<Key.backspace>NJ<Key.backspace>ICATO<Key.backspace>ION<Key.space>AND<Key.space>COLLABORATION.
Screenshot: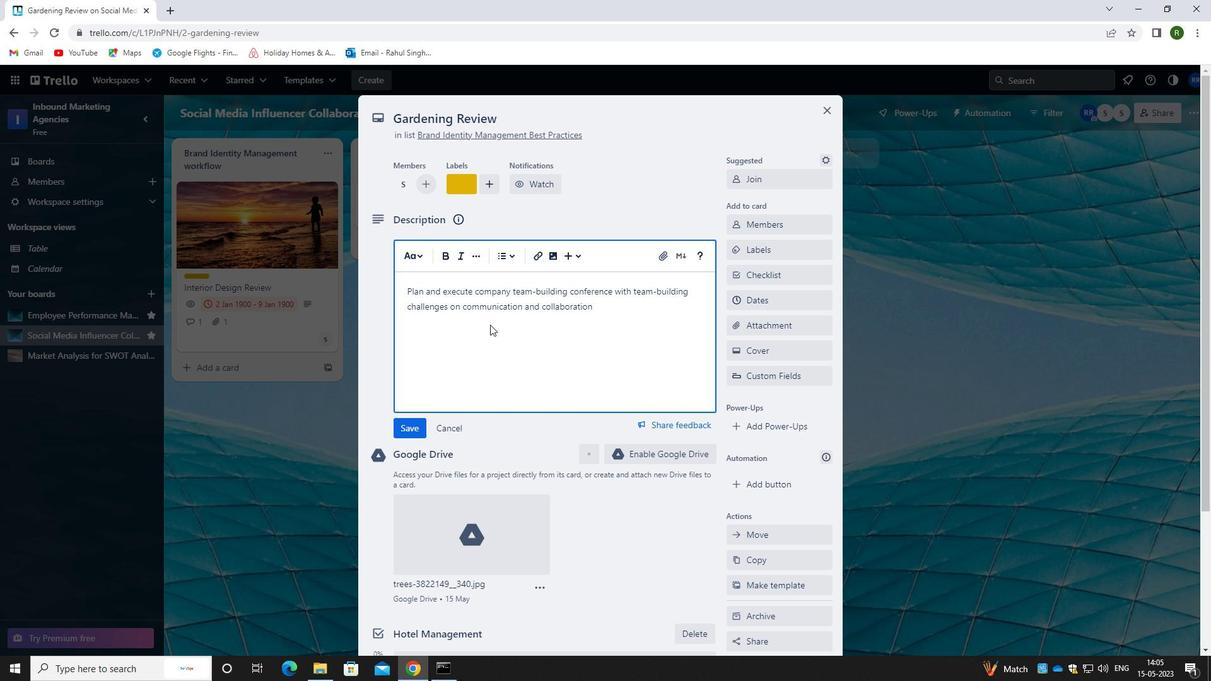
Action: Mouse moved to (409, 434)
Screenshot: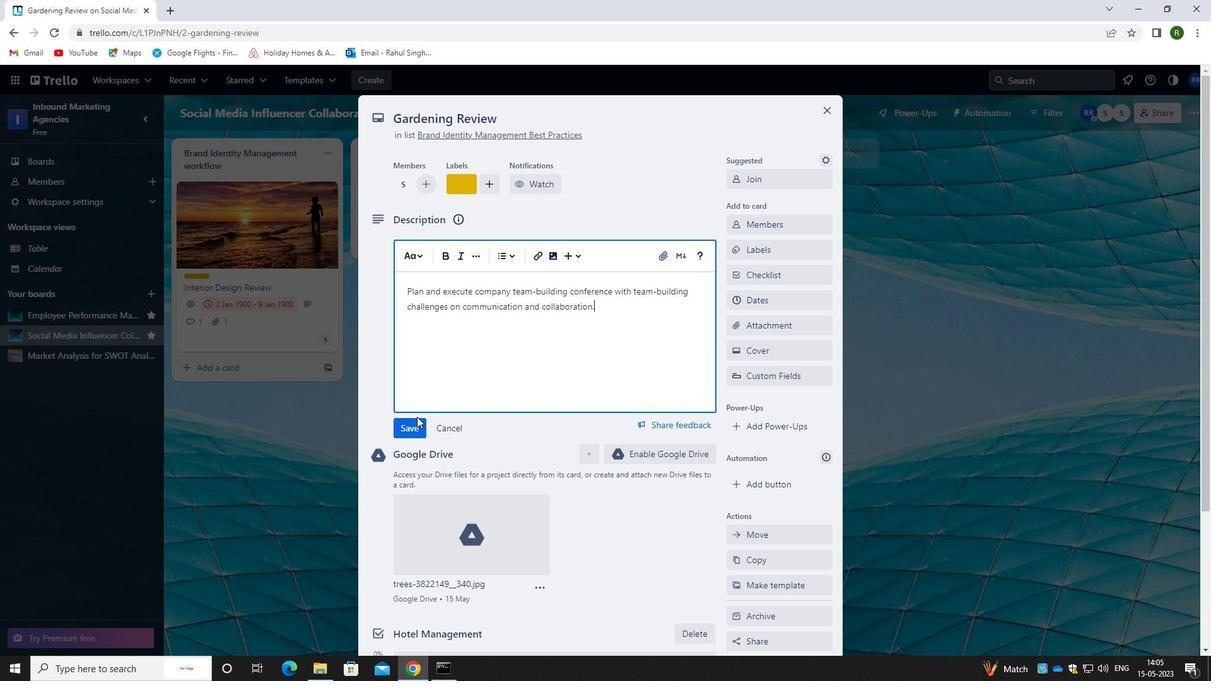 
Action: Mouse pressed left at (409, 434)
Screenshot: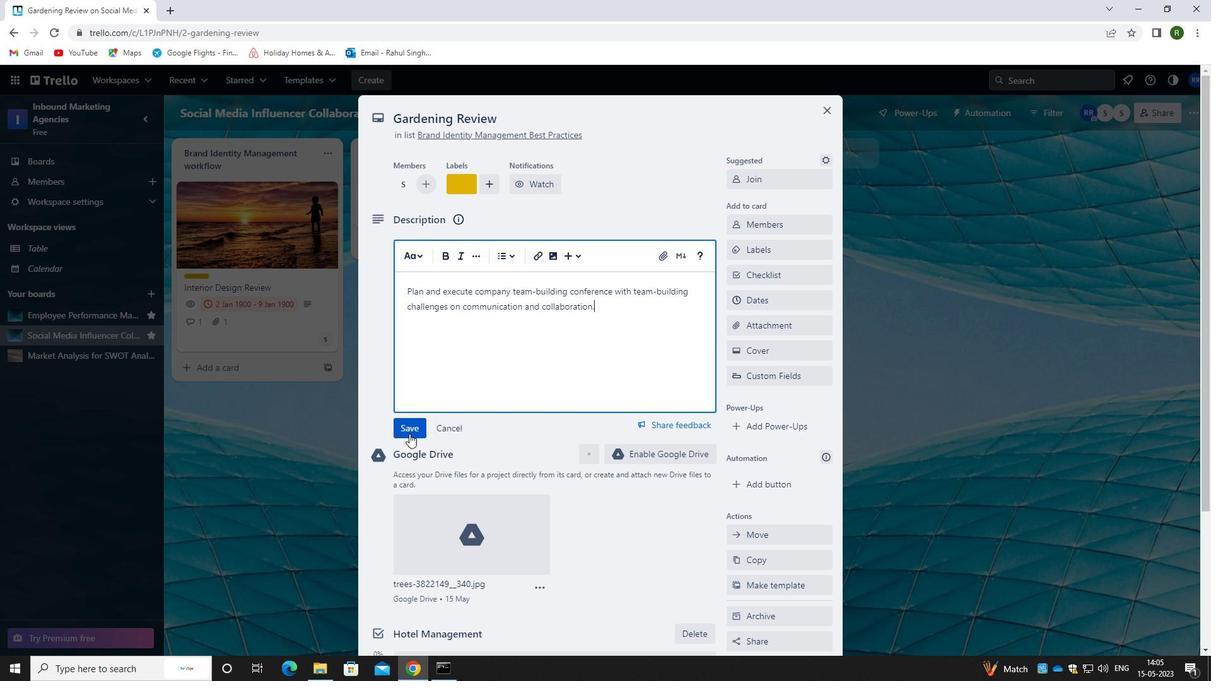 
Action: Mouse moved to (466, 380)
Screenshot: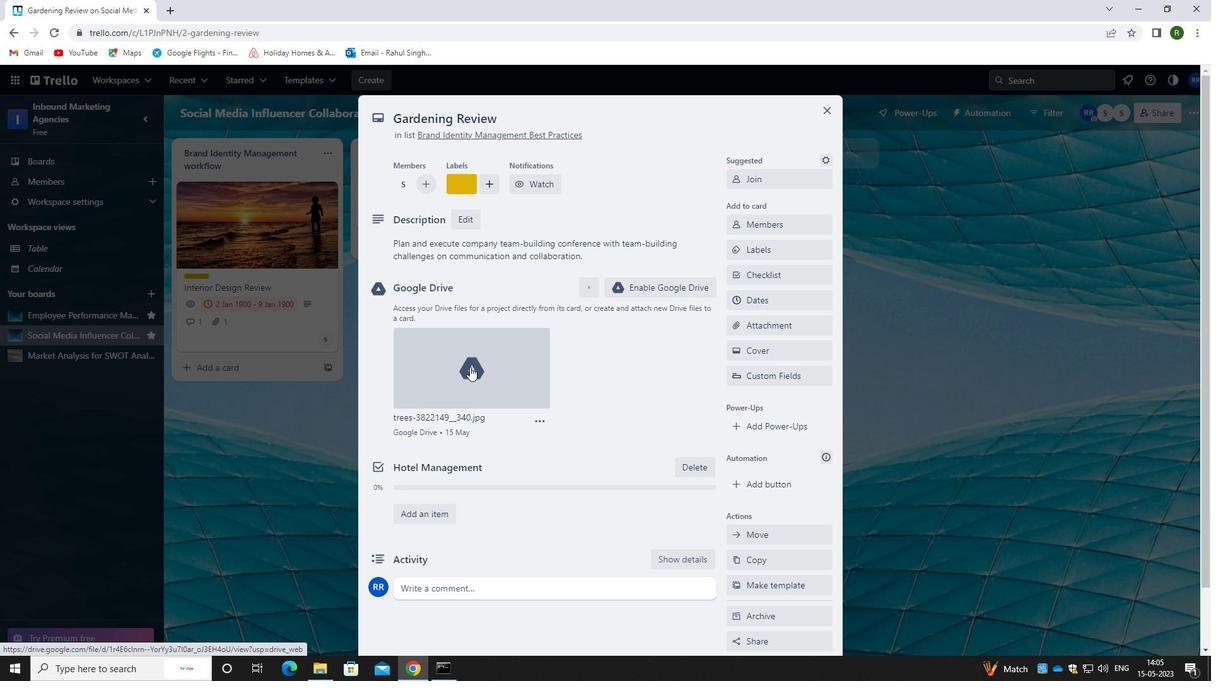 
Action: Mouse scrolled (466, 379) with delta (0, 0)
Screenshot: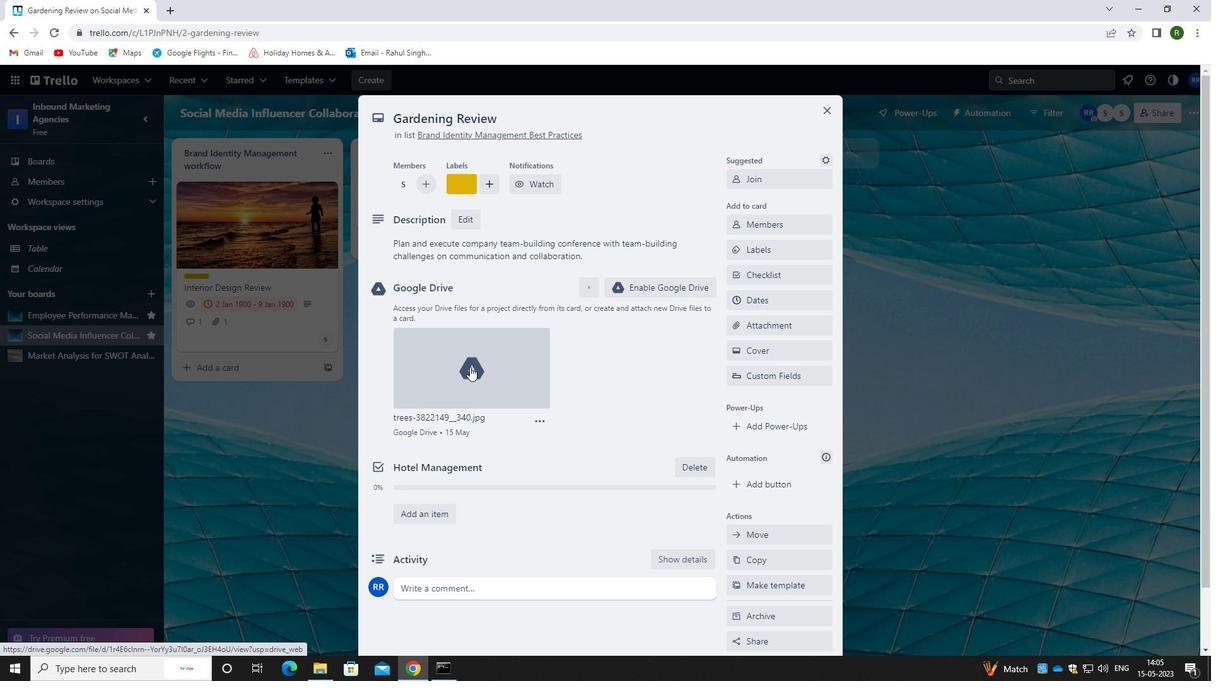 
Action: Mouse moved to (466, 387)
Screenshot: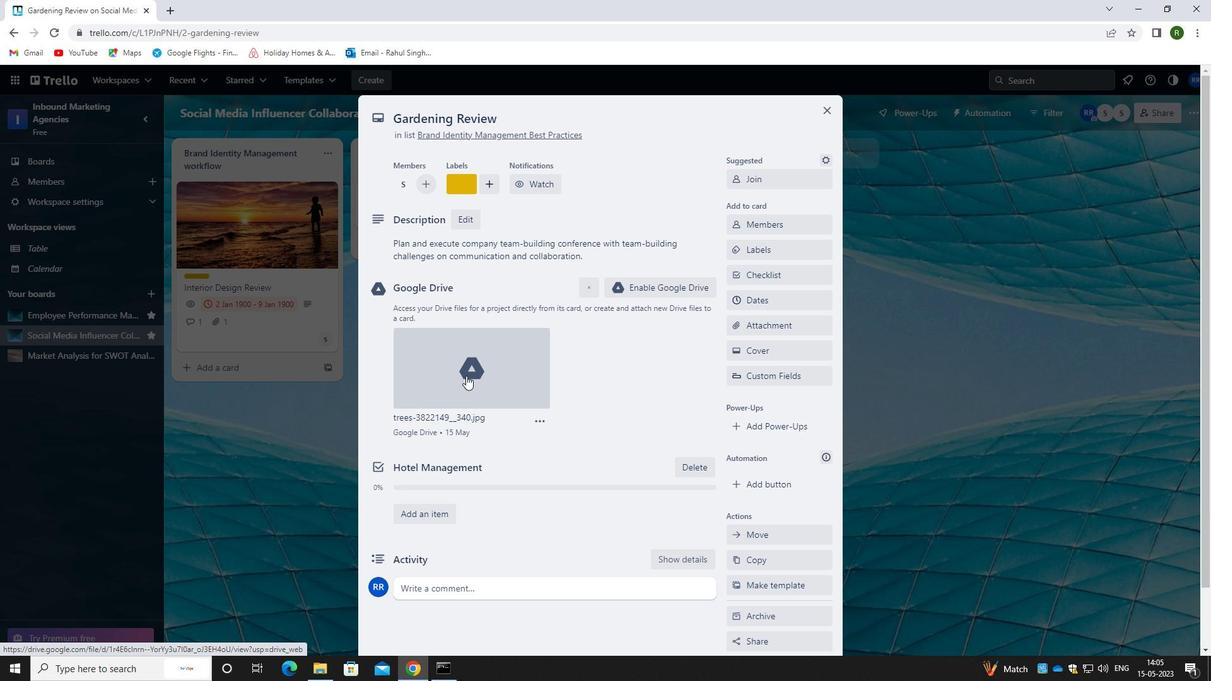 
Action: Mouse scrolled (466, 386) with delta (0, 0)
Screenshot: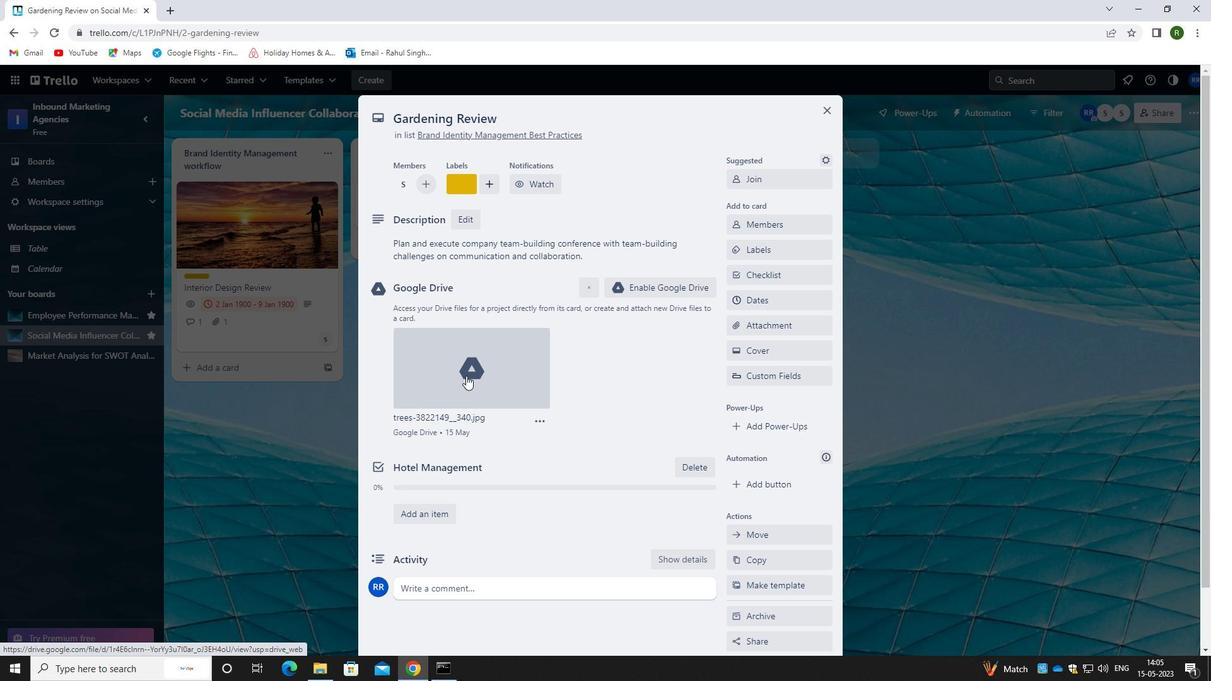 
Action: Mouse moved to (466, 389)
Screenshot: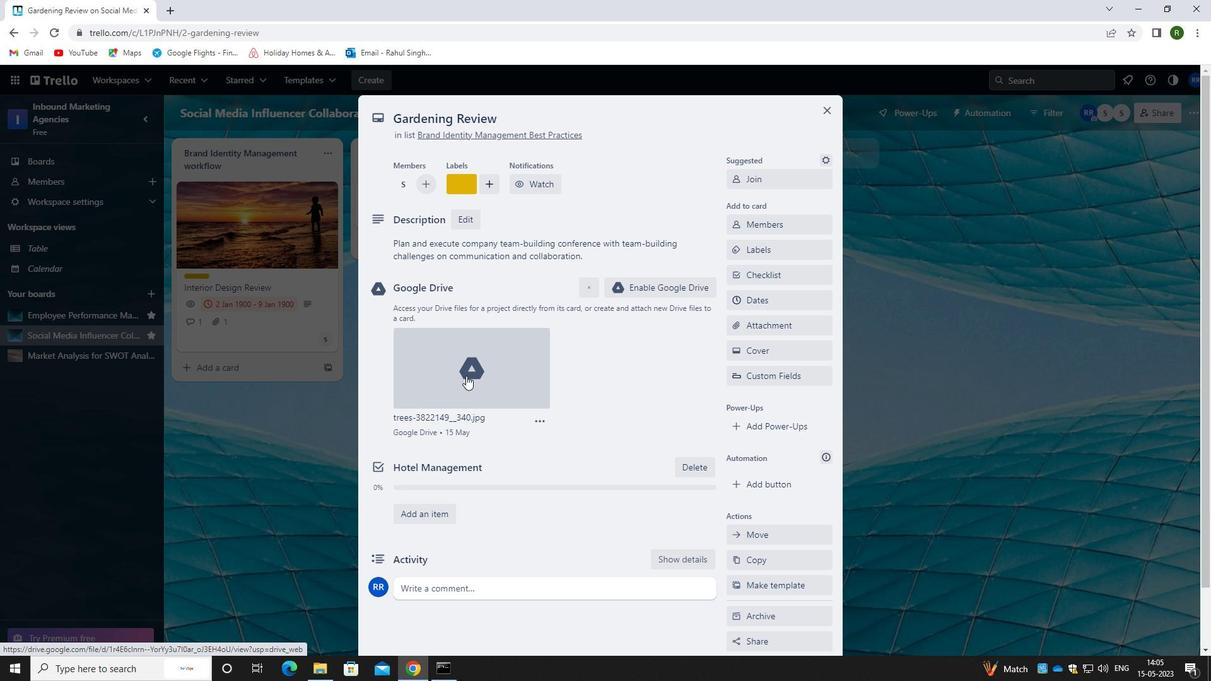 
Action: Mouse scrolled (466, 388) with delta (0, 0)
Screenshot: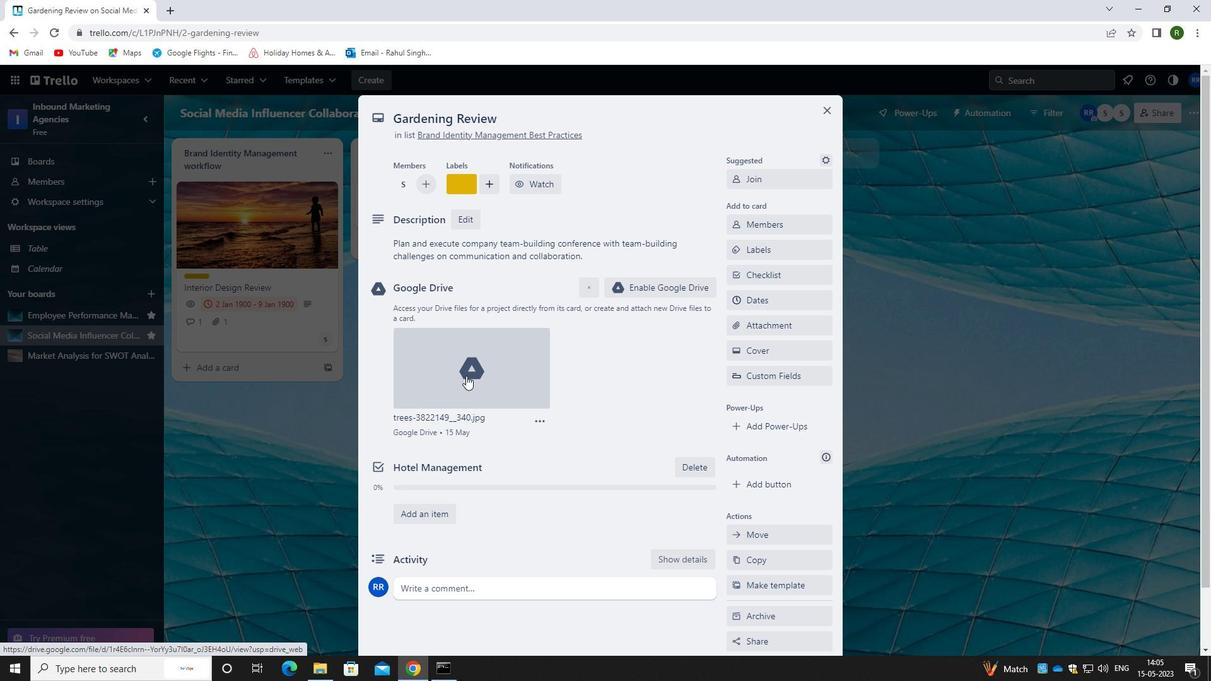 
Action: Mouse moved to (445, 520)
Screenshot: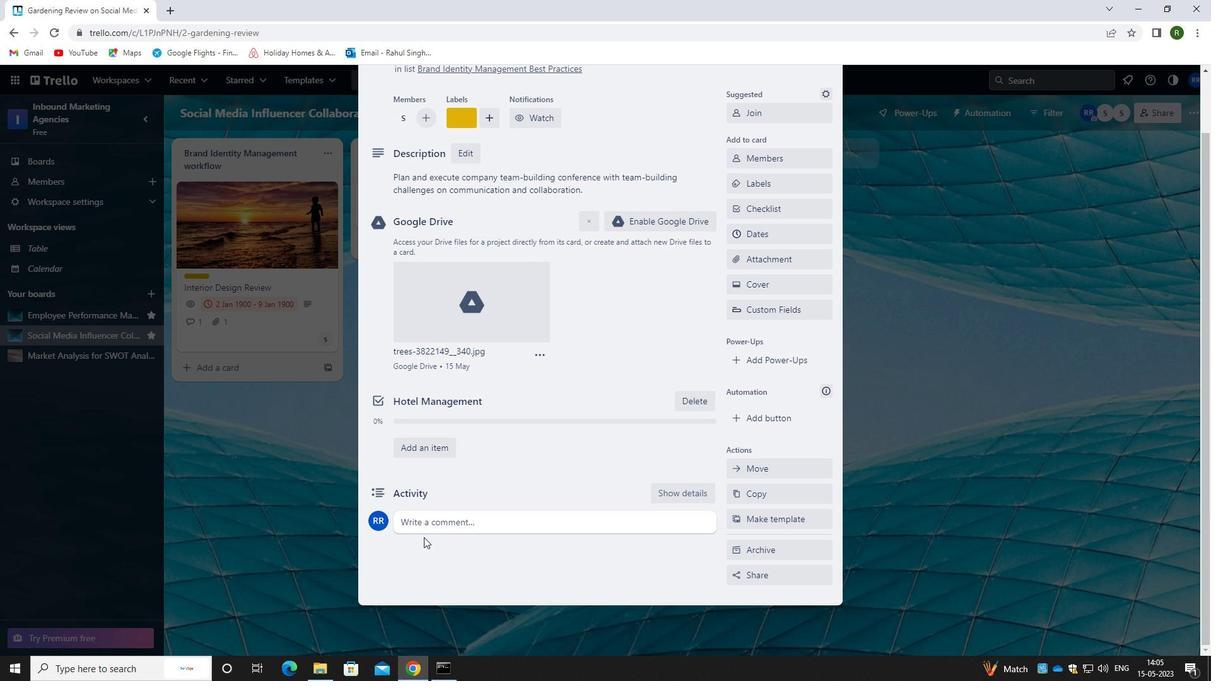 
Action: Mouse pressed left at (445, 520)
Screenshot: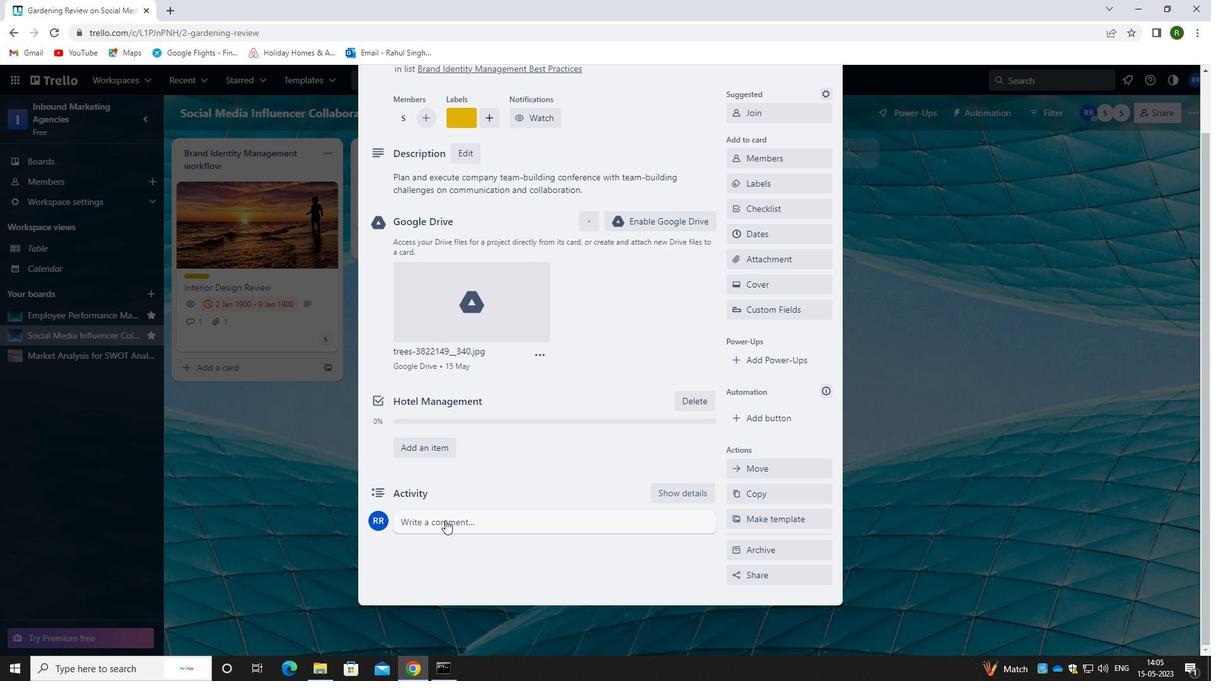 
Action: Mouse moved to (458, 562)
Screenshot: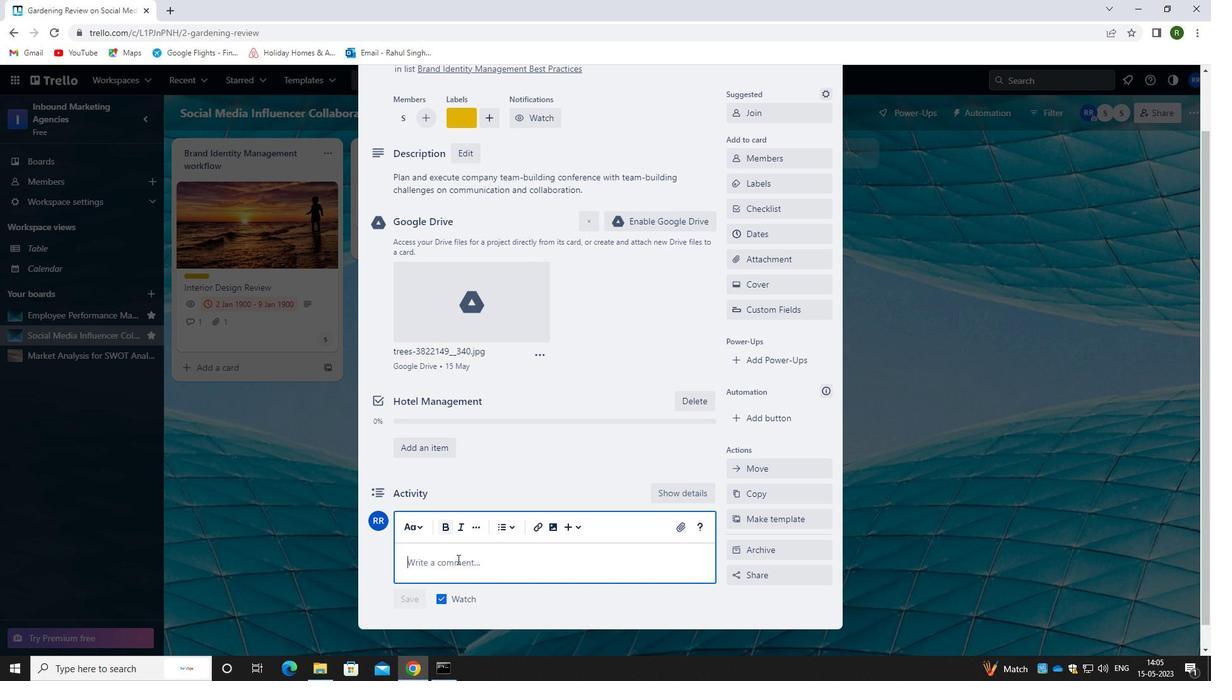 
Action: Mouse pressed left at (458, 562)
Screenshot: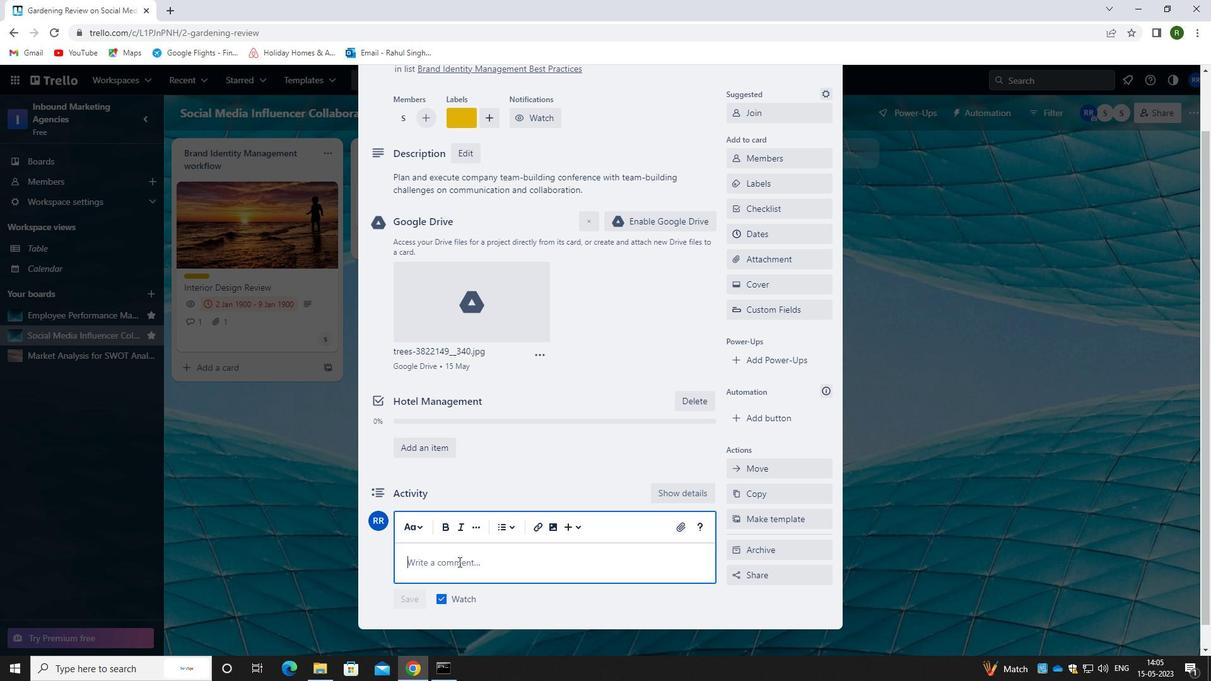 
Action: Key pressed <Key.caps_lock>G<Key.caps_lock>IVEN<Key.space>THE<Key.space>POTENTIAL<Key.space>IMPACT<Key.space>OF<Key.space>THIS<Key.space>TASK<Key.space>ONN<Key.space>OUR<Key.backspace><Key.backspace><Key.backspace><Key.backspace><Key.space><Key.backspace><Key.backspace><Key.space>OUR<Key.space>TEAM<Key.space>WOEKLOAD<Key.space>,<Key.backspace><Key.backspace><Key.backspace><Key.backspace><Key.backspace><Key.backspace><Key.backspace><Key.backspace>RKLOAD,<Key.space>LET<Key.space>US<Key.space>ENSURE<Key.space>THAT<Key.space>WE<Key.space>HAVE<Key.space>A<Key.space>CLEAR<Key.space>PLAN<Key.space>FOR<Key.space>MANG<Key.backspace>AGING<Key.space>OUR<Key.space>TIME<Key.space>AND<Key.space>RESOURCES.
Screenshot: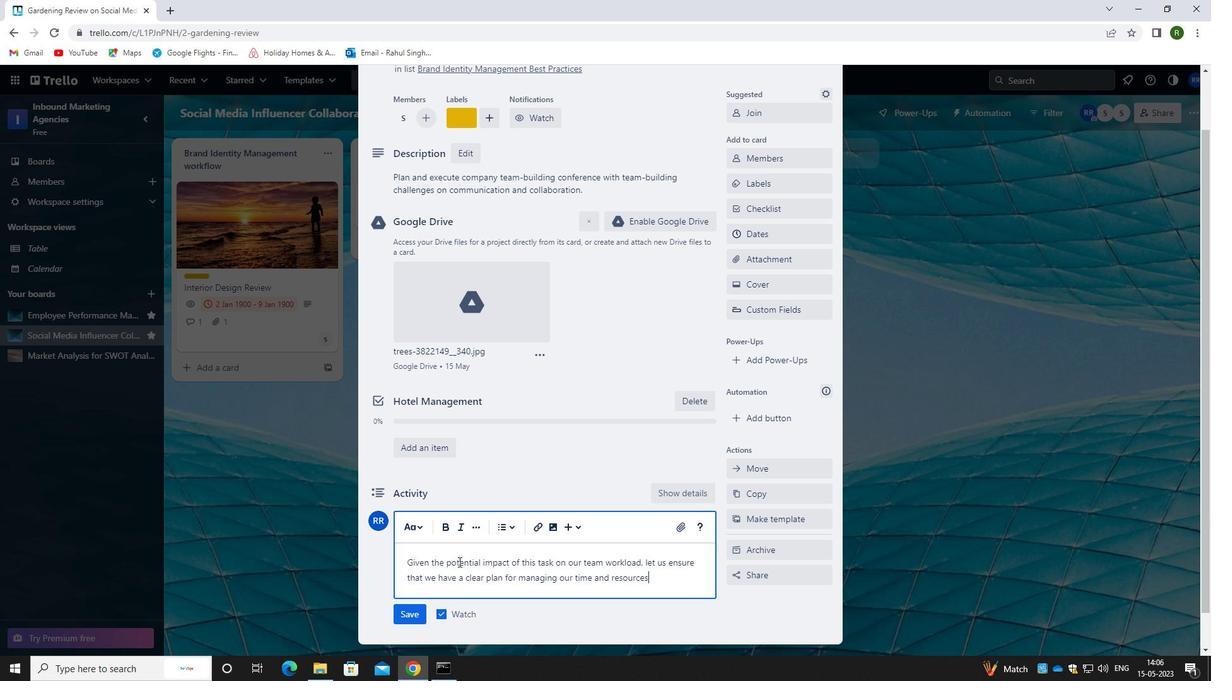 
Action: Mouse moved to (413, 611)
Screenshot: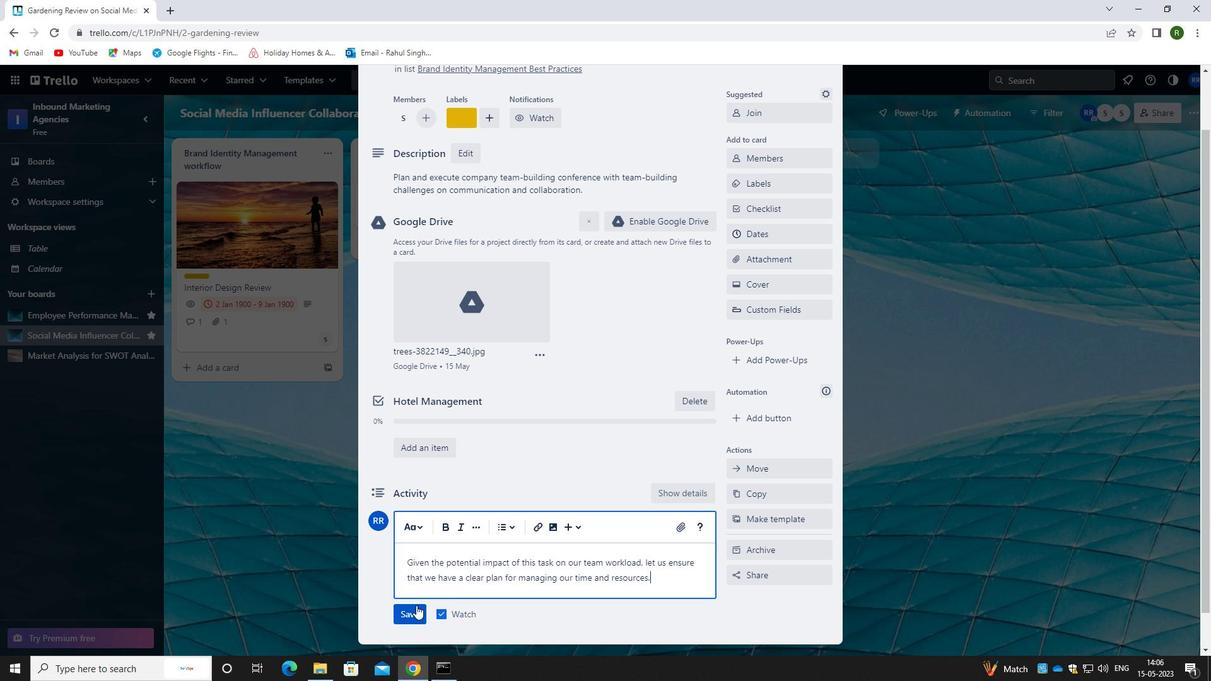 
Action: Mouse pressed left at (413, 611)
Screenshot: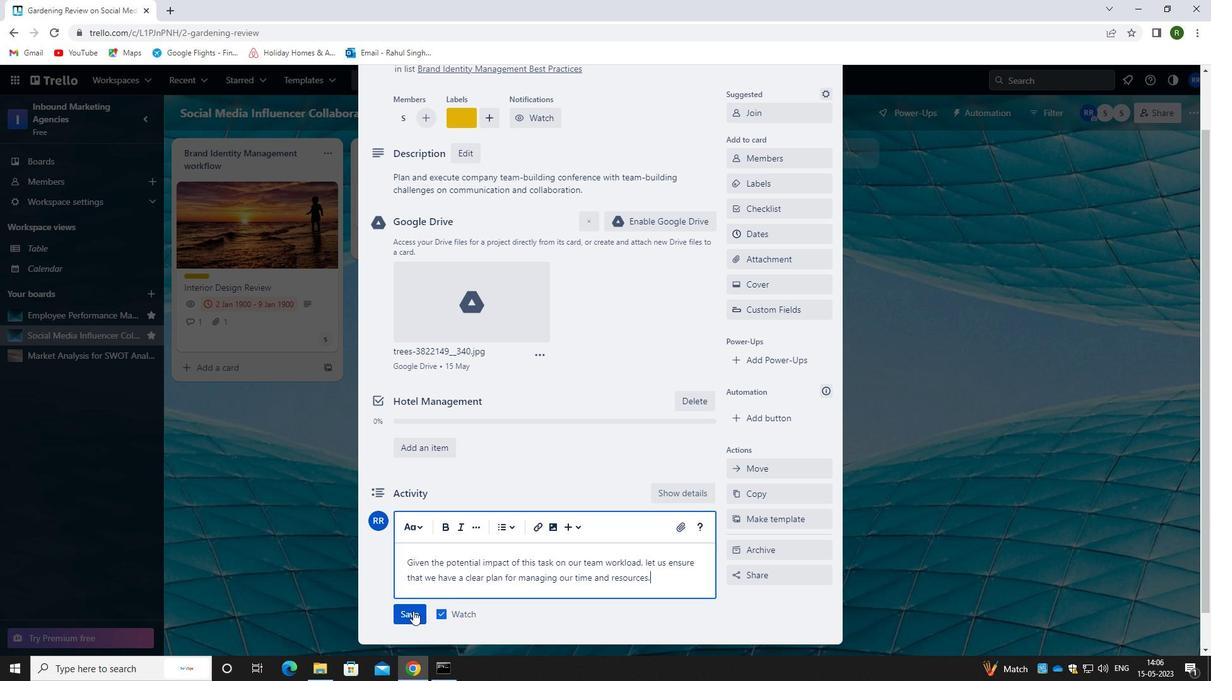 
Action: Mouse moved to (765, 226)
Screenshot: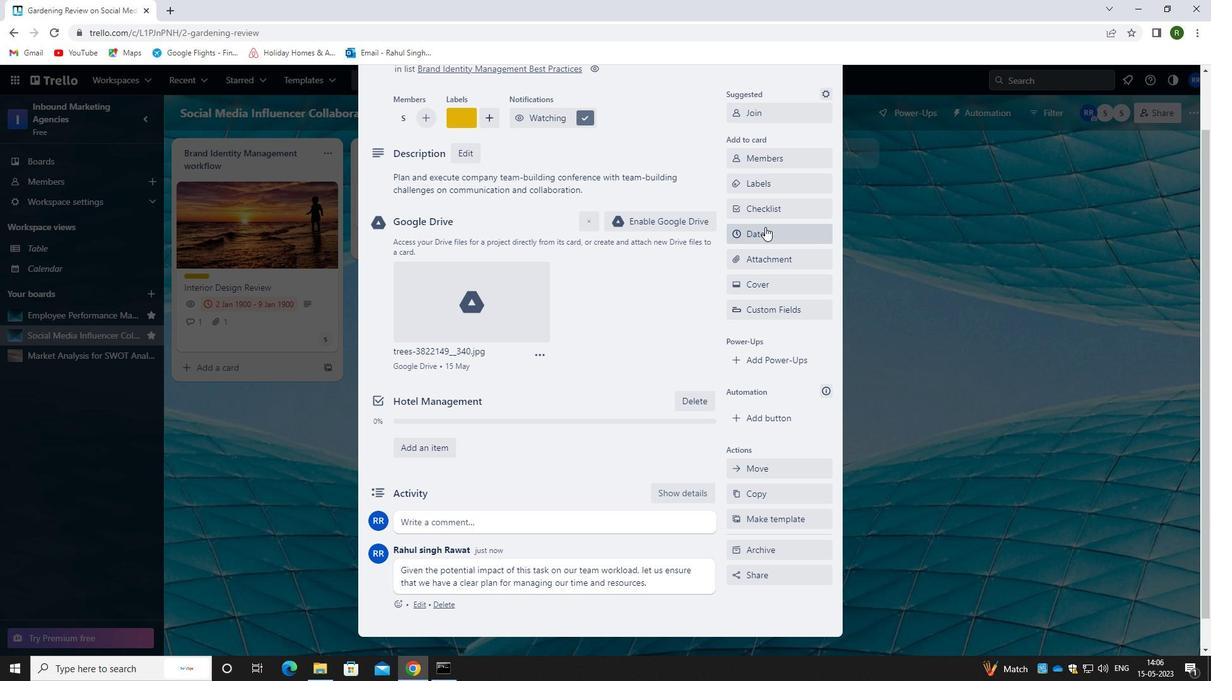 
Action: Mouse pressed left at (765, 226)
Screenshot: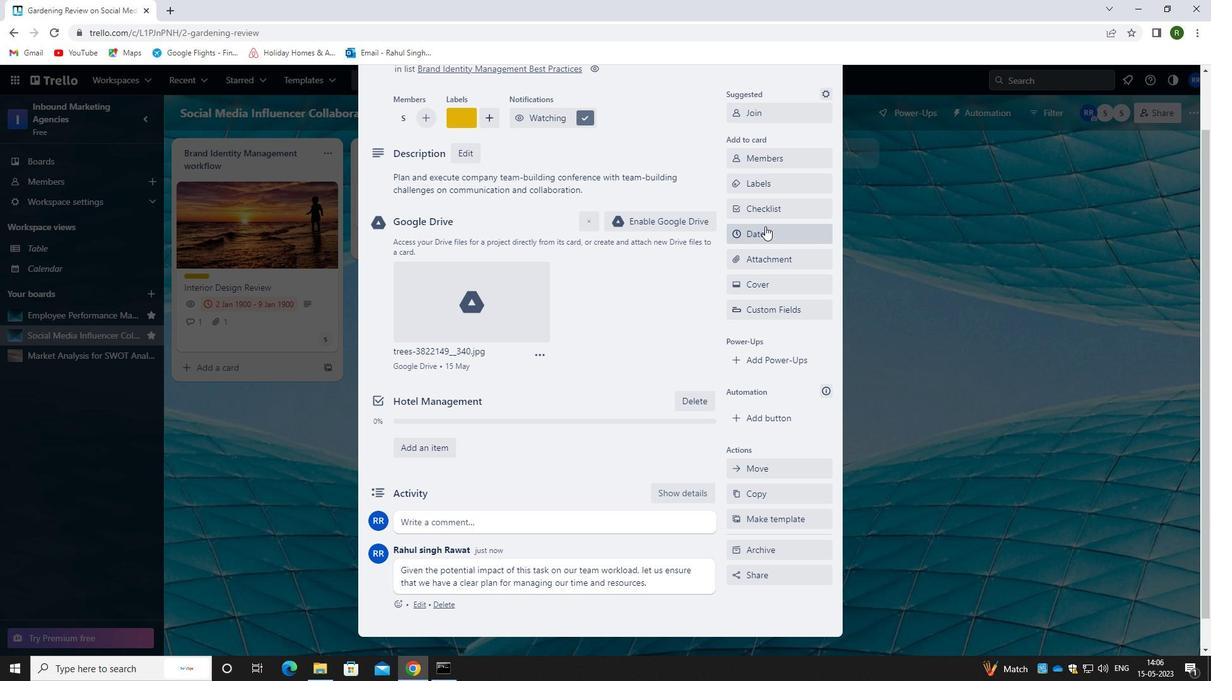 
Action: Mouse moved to (742, 340)
Screenshot: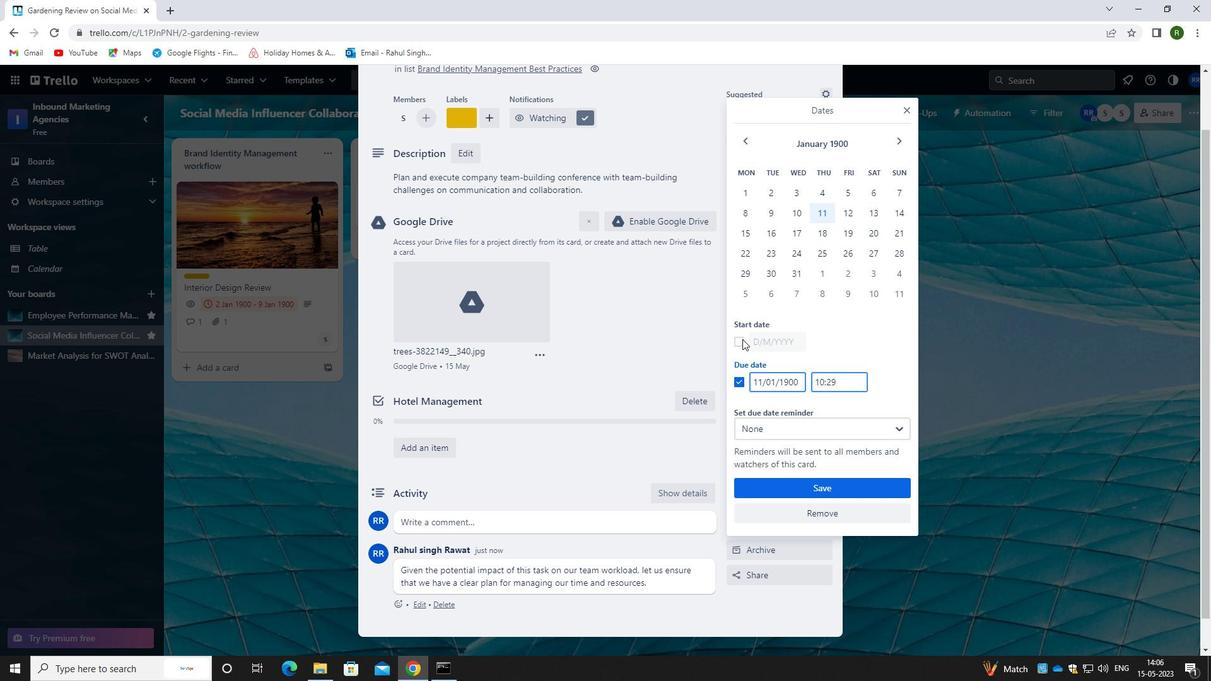 
Action: Mouse pressed left at (742, 340)
Screenshot: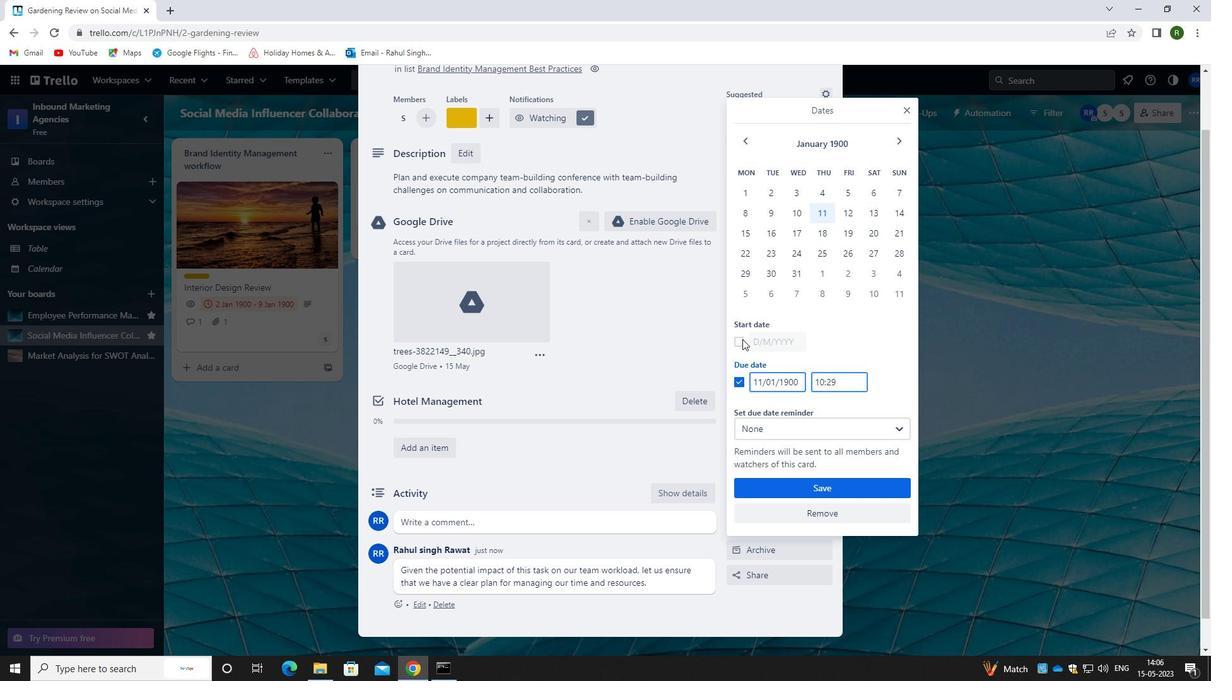
Action: Mouse moved to (796, 340)
Screenshot: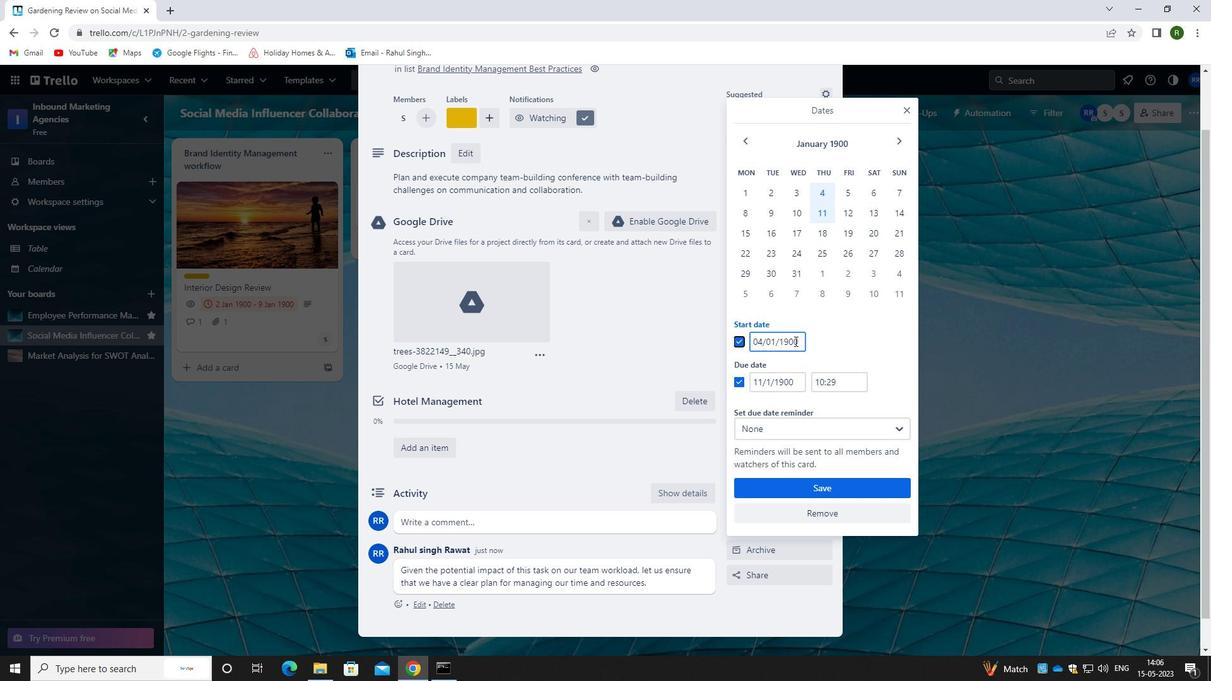
Action: Mouse pressed left at (796, 340)
Screenshot: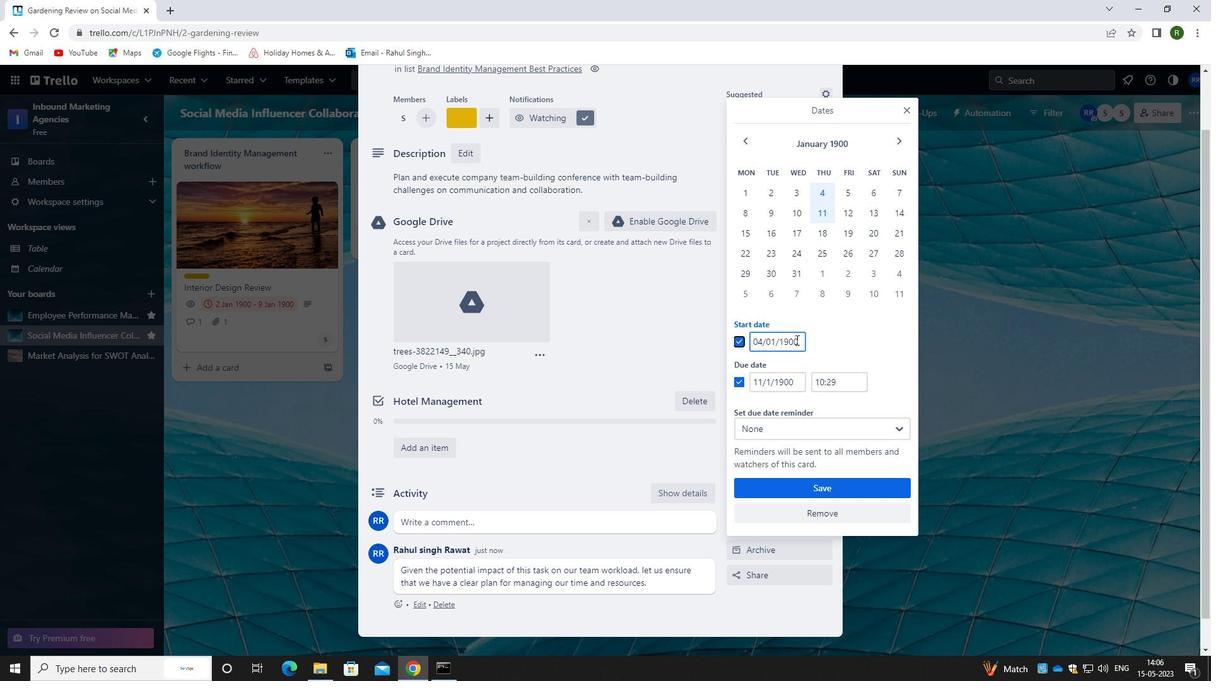 
Action: Mouse moved to (750, 337)
Screenshot: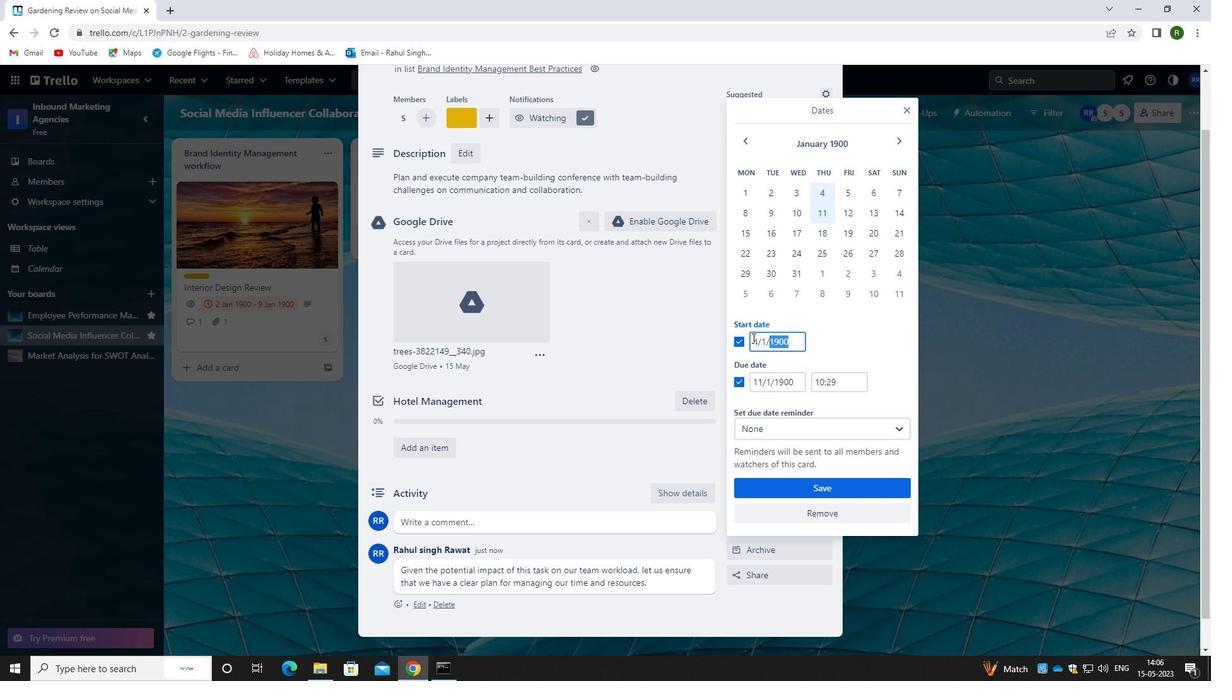 
Action: Key pressed 05/01/199<Key.backspace>00
Screenshot: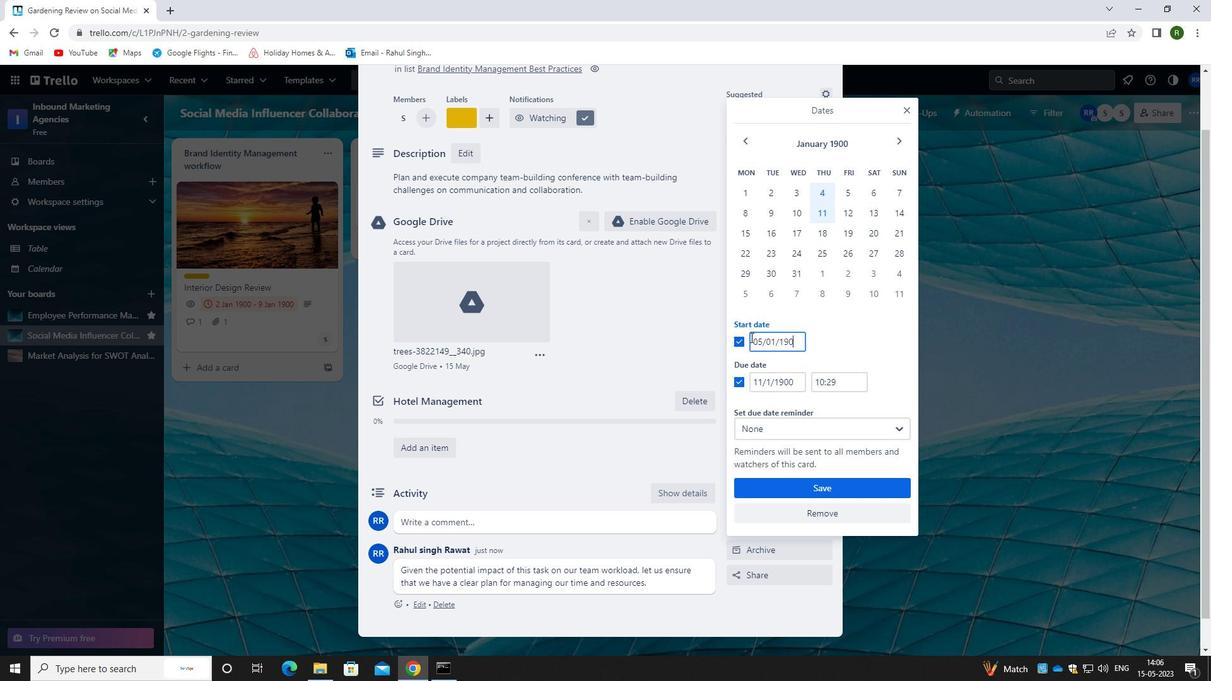 
Action: Mouse moved to (800, 383)
Screenshot: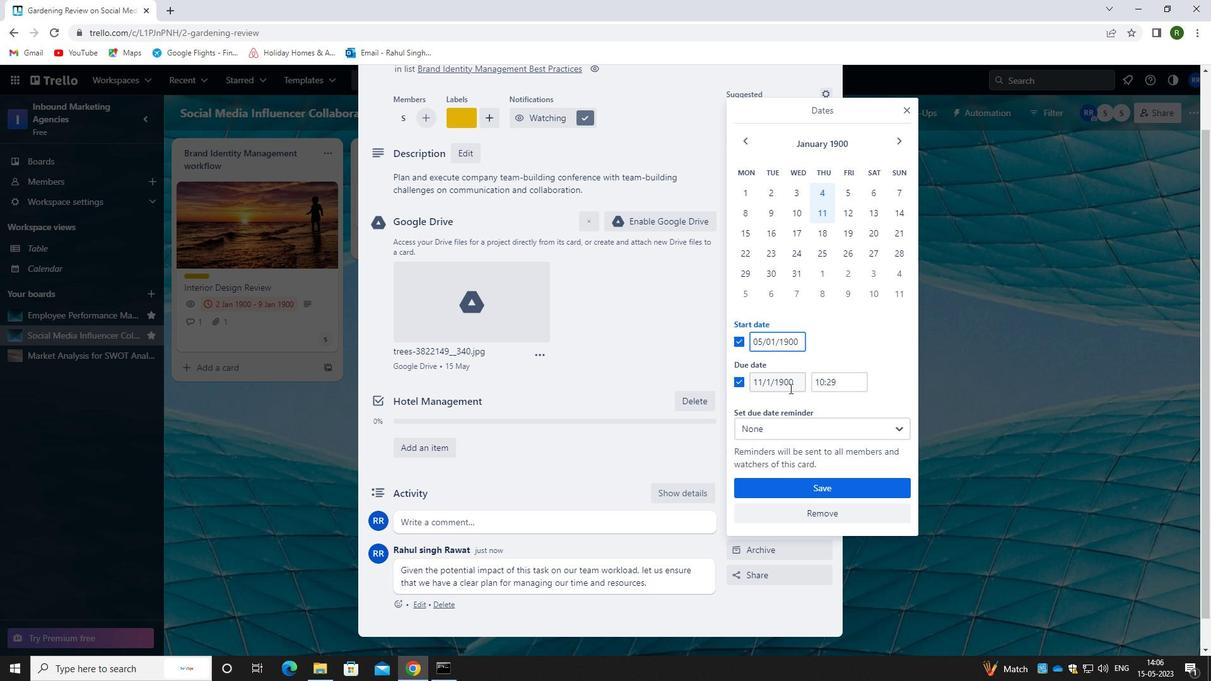 
Action: Mouse pressed left at (800, 383)
Screenshot: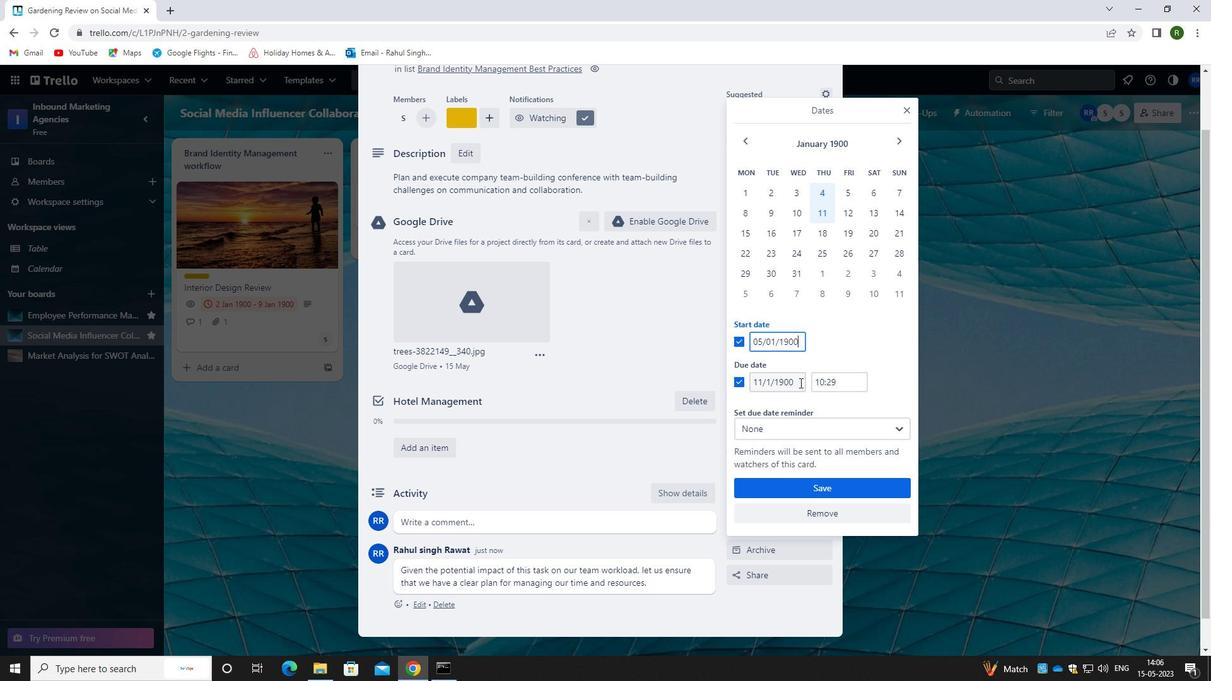 
Action: Mouse moved to (709, 384)
Screenshot: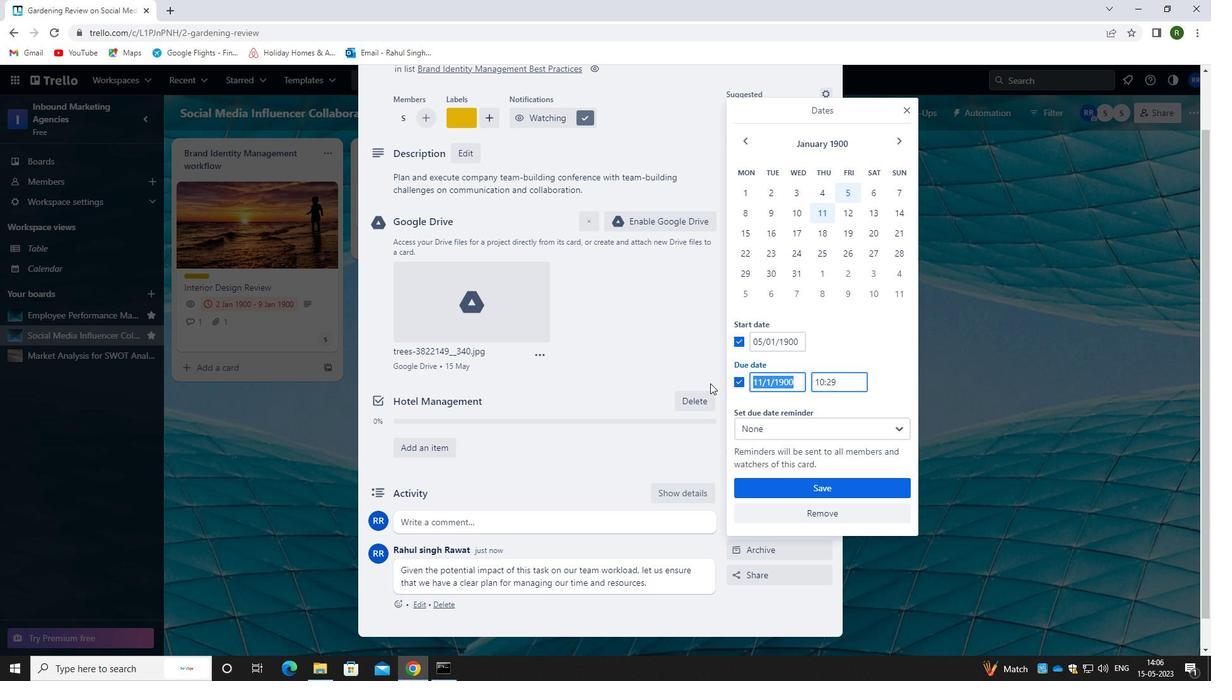 
Action: Key pressed 12/01/1900
Screenshot: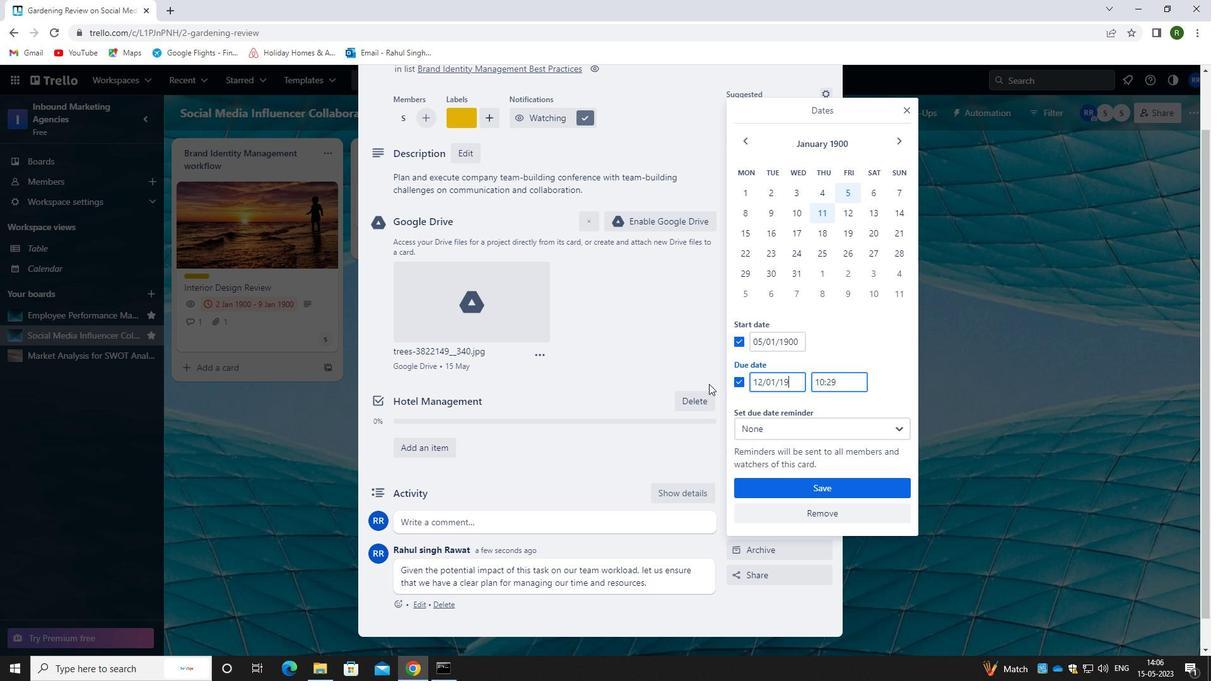 
Action: Mouse moved to (802, 487)
Screenshot: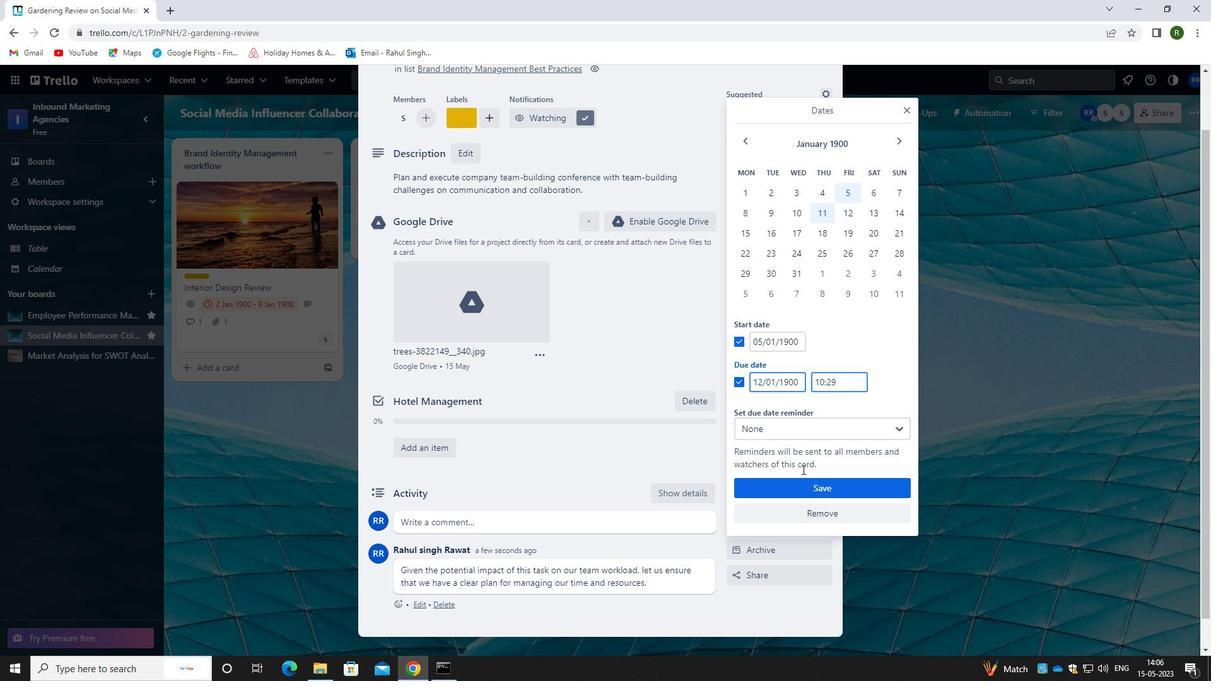 
Action: Mouse pressed left at (802, 487)
Screenshot: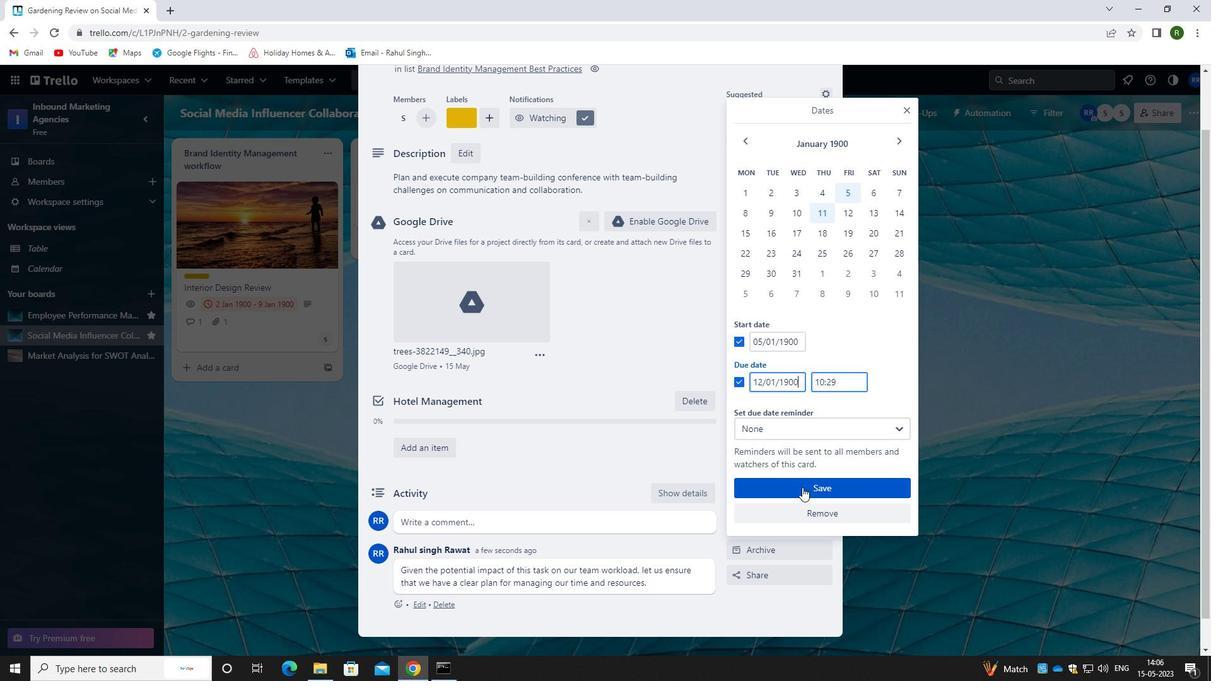 
Action: Mouse moved to (745, 338)
Screenshot: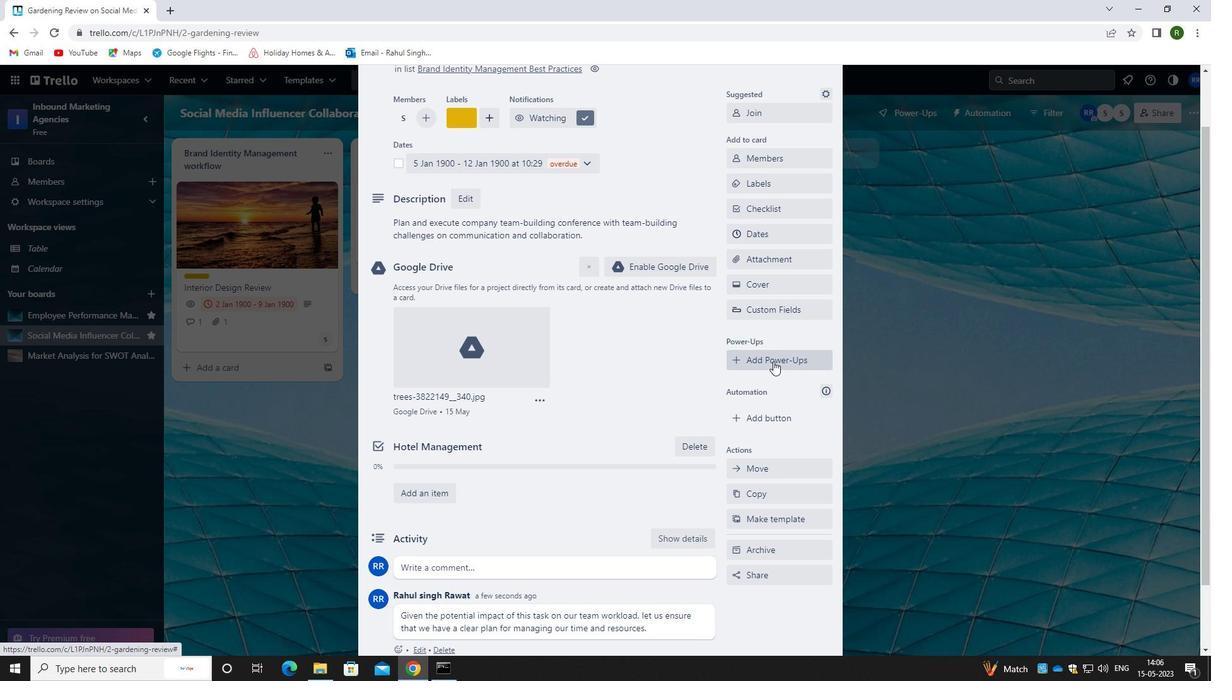 
Action: Mouse scrolled (745, 338) with delta (0, 0)
Screenshot: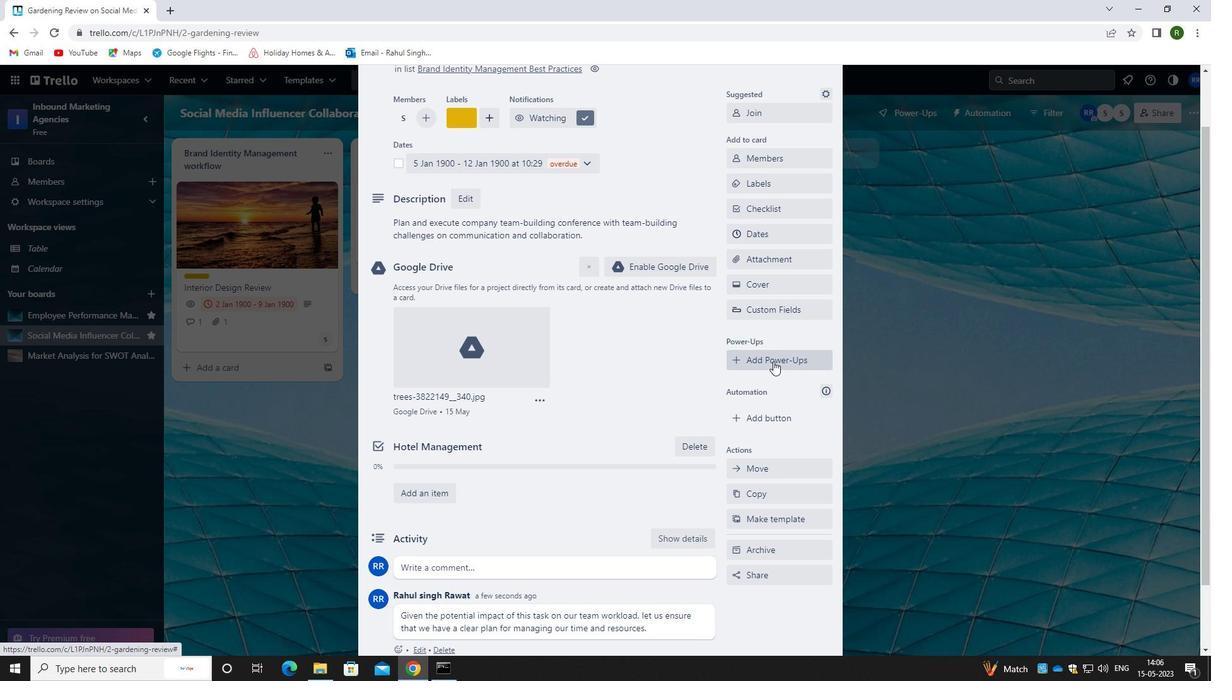 
Action: Mouse moved to (732, 335)
Screenshot: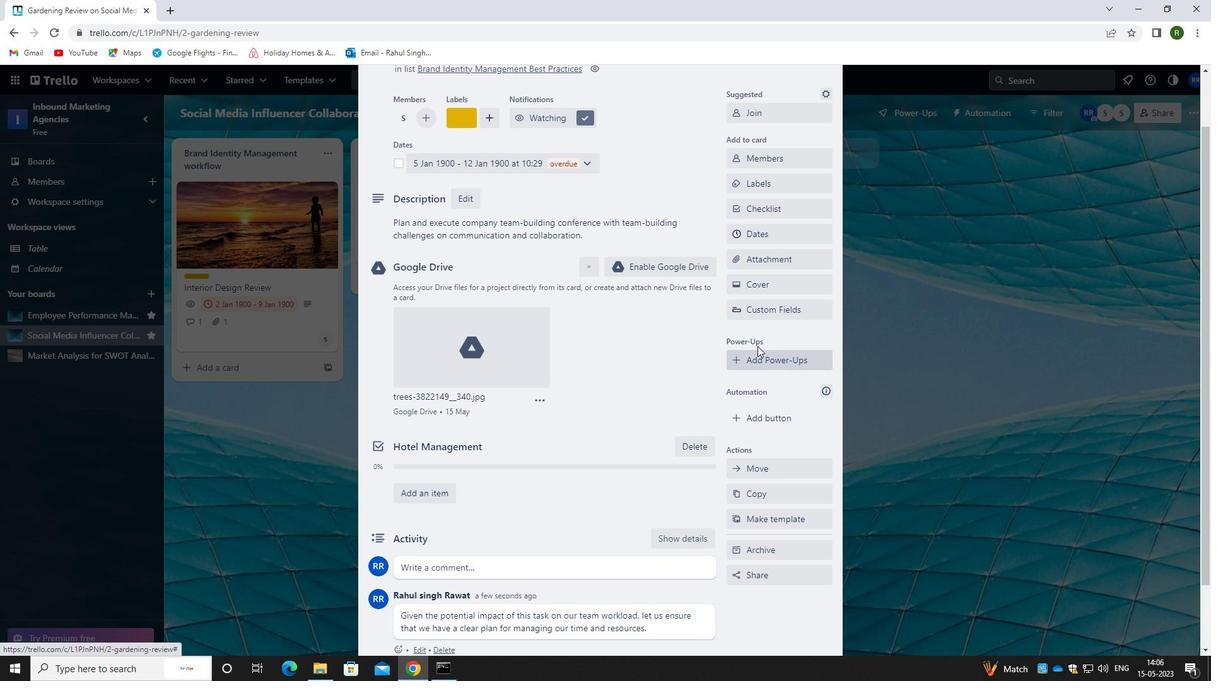 
Action: Mouse scrolled (732, 336) with delta (0, 0)
Screenshot: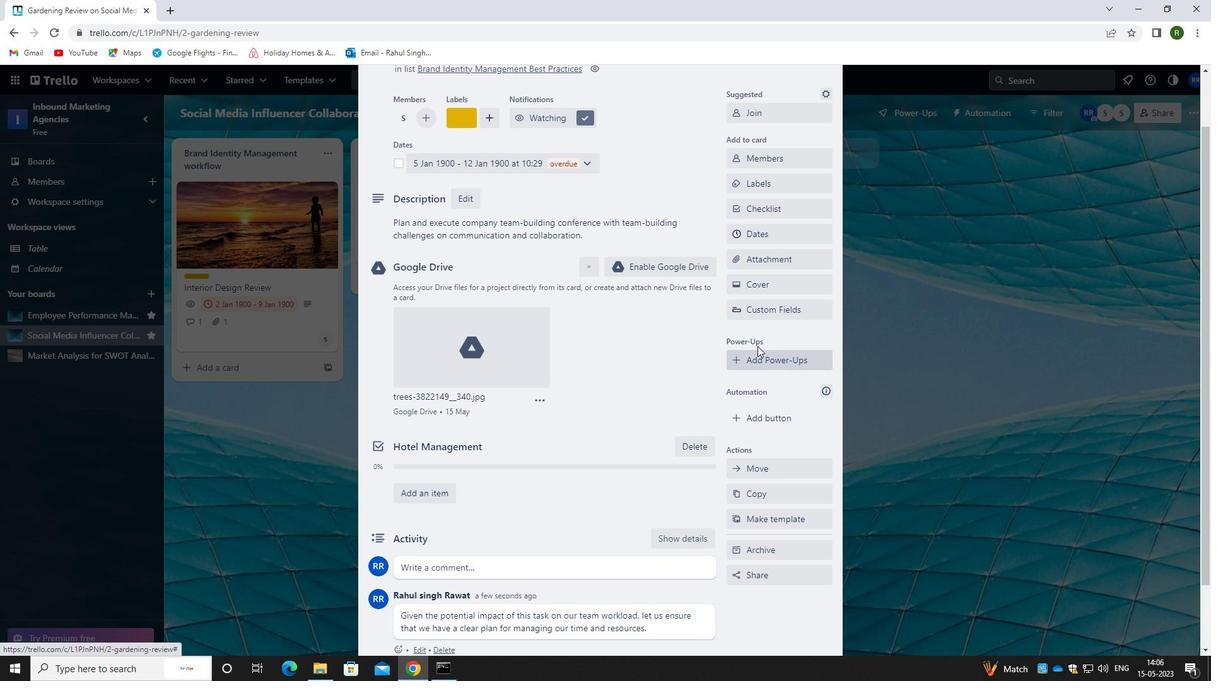 
Action: Mouse scrolled (732, 336) with delta (0, 0)
Screenshot: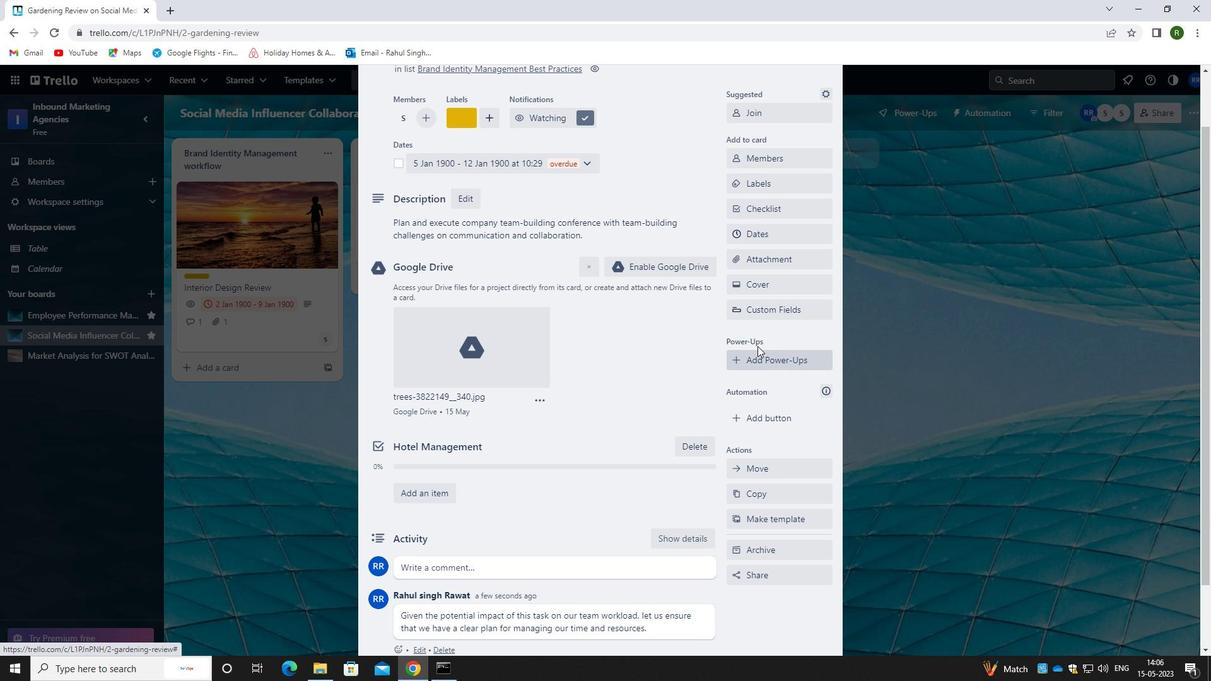 
Action: Mouse moved to (731, 335)
Screenshot: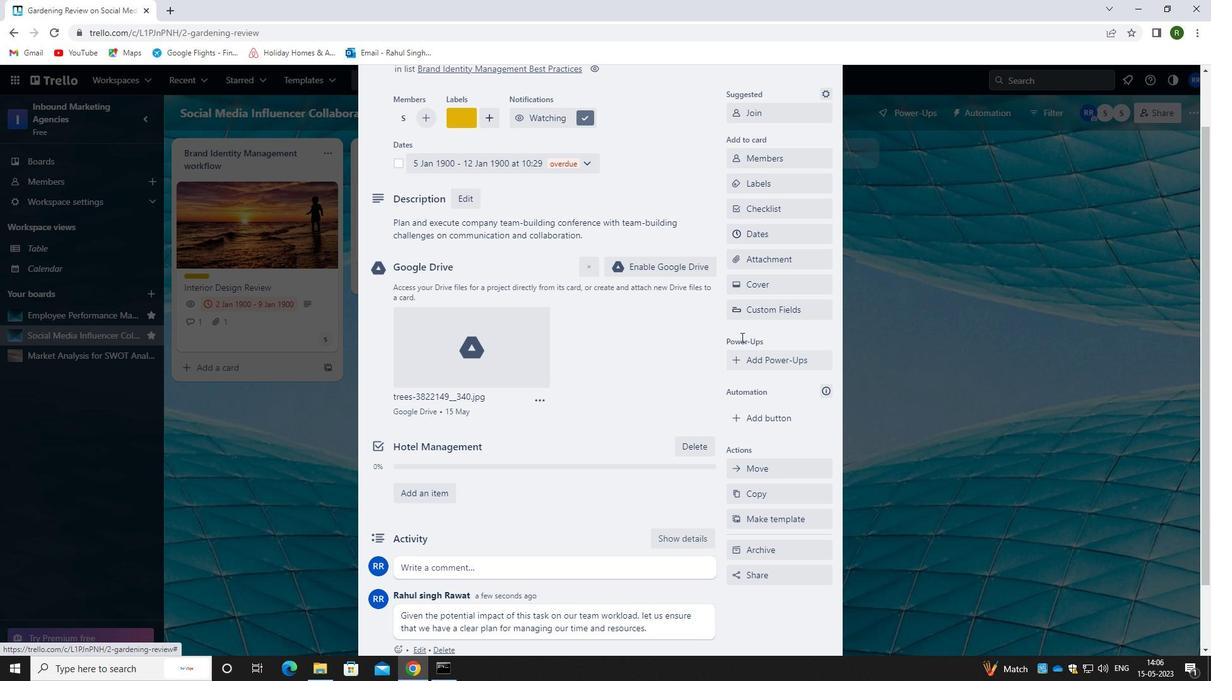 
Action: Mouse scrolled (731, 336) with delta (0, 0)
Screenshot: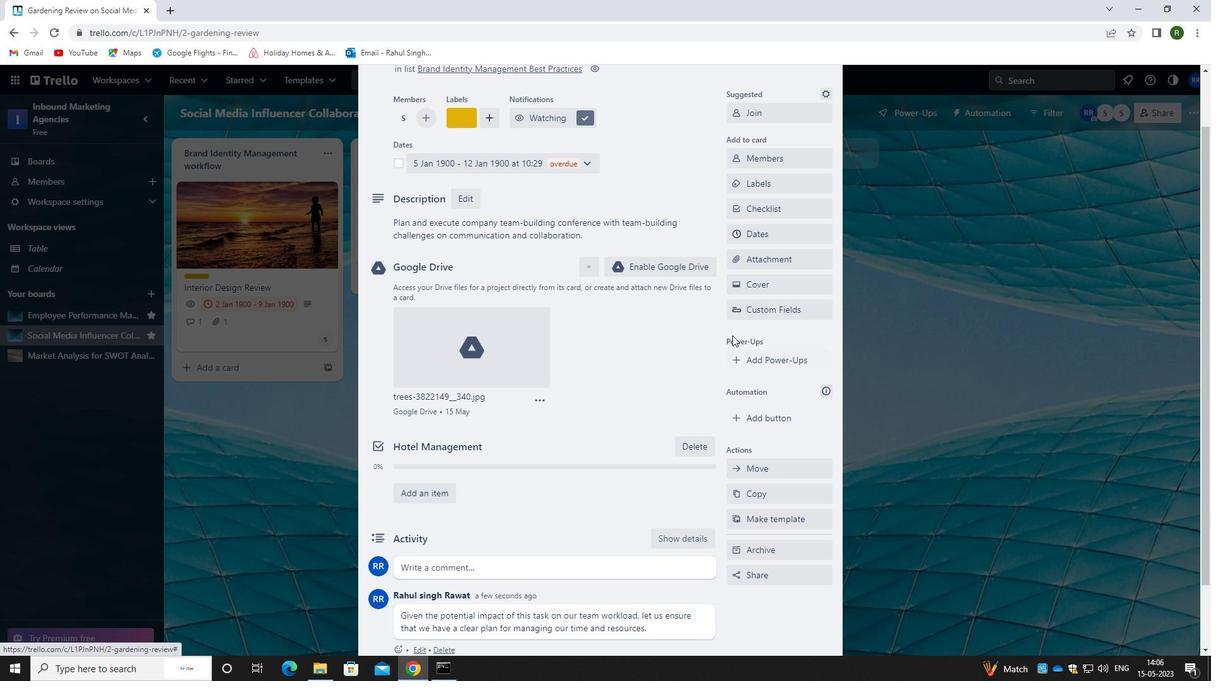 
Action: Mouse moved to (731, 334)
Screenshot: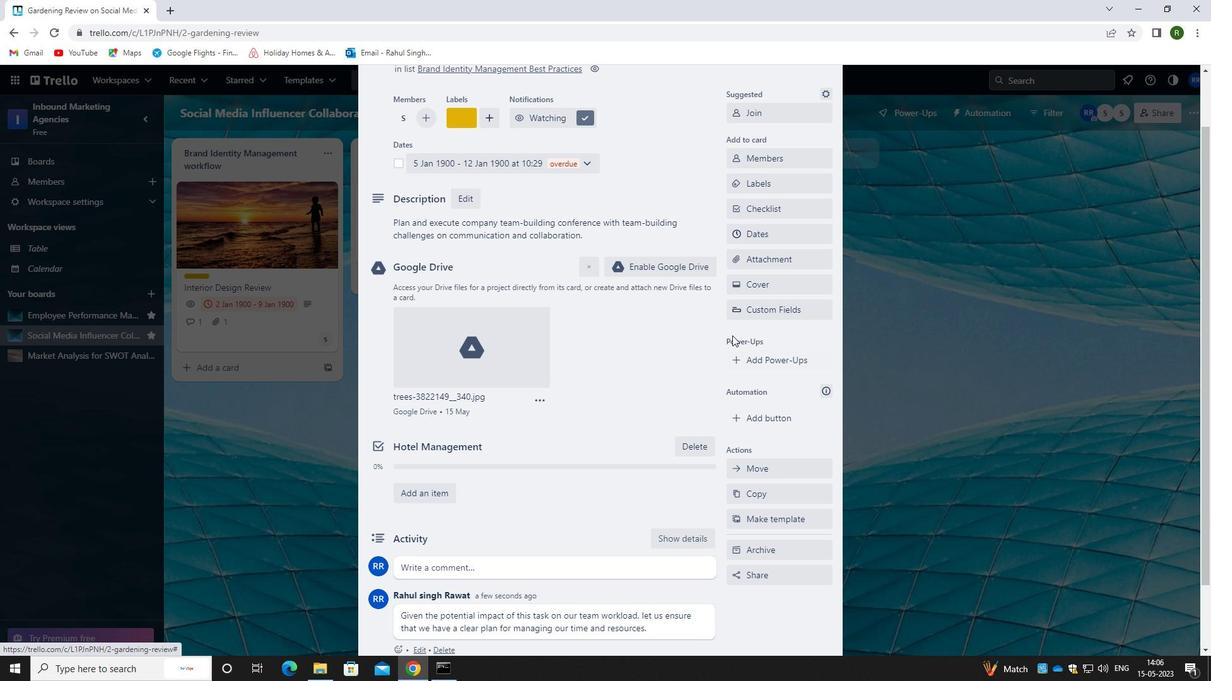 
